 Task: Find connections with filter location Azimpur with filter topic #Projectmanagementwith filter profile language English with filter current company Whizz HR with filter school HITAM (Hyderabad Institute of Technology and Management) with filter industry Retail Art Supplies with filter service category Packaging Design with filter keywords title Events Manager
Action: Mouse moved to (546, 107)
Screenshot: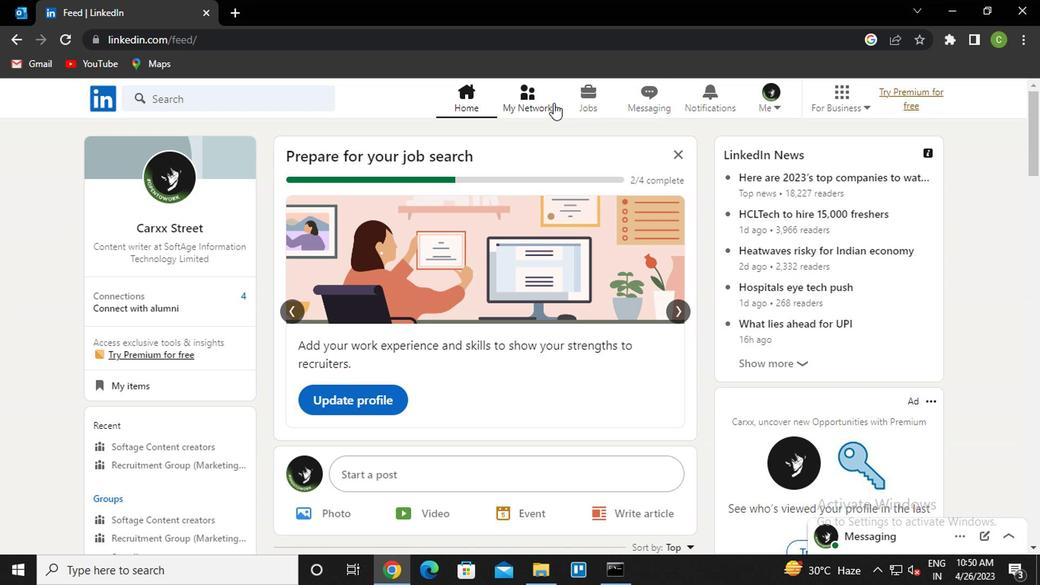 
Action: Mouse pressed left at (546, 107)
Screenshot: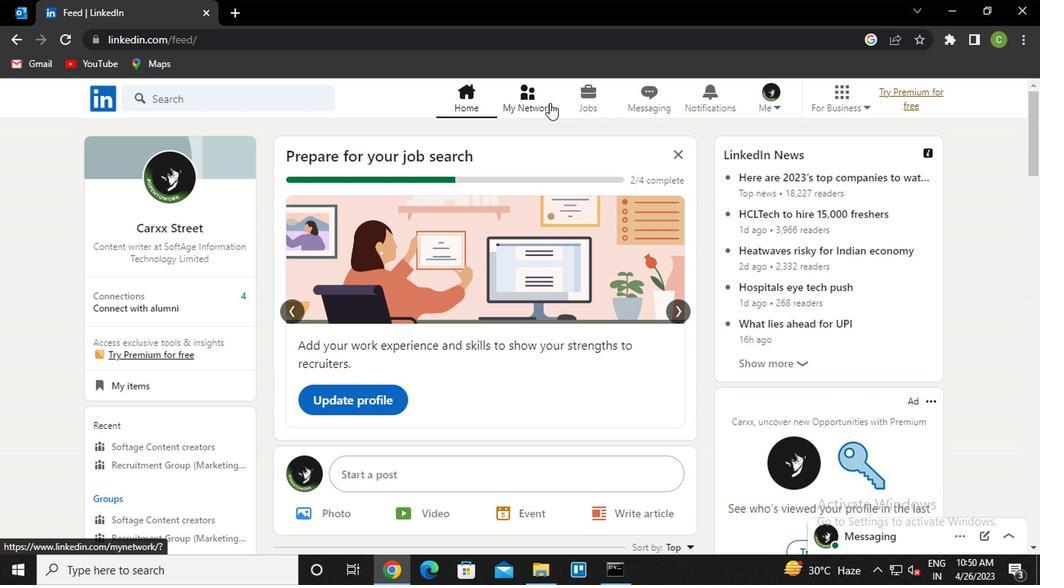 
Action: Mouse moved to (209, 191)
Screenshot: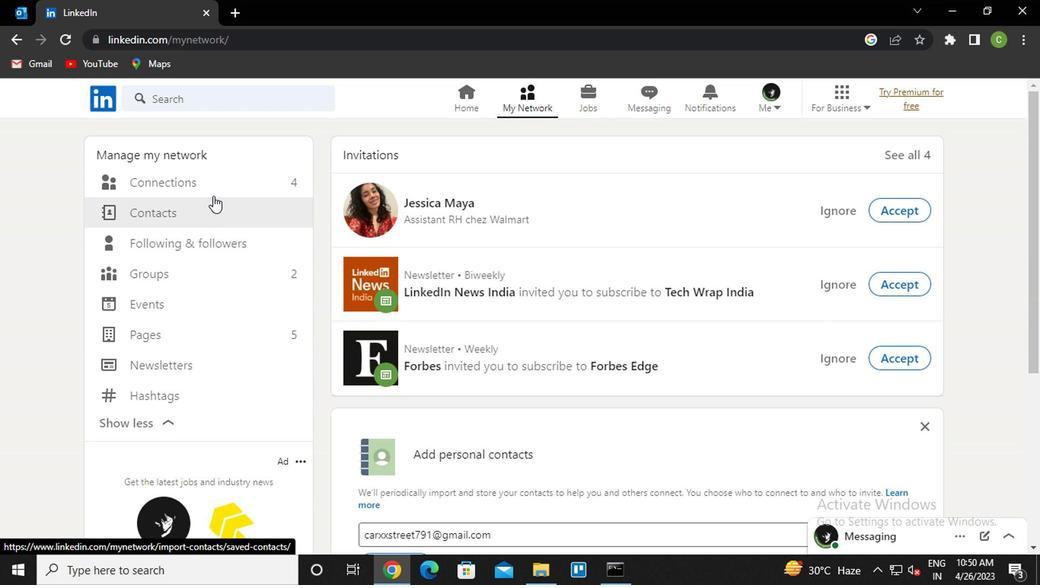 
Action: Mouse pressed left at (209, 191)
Screenshot: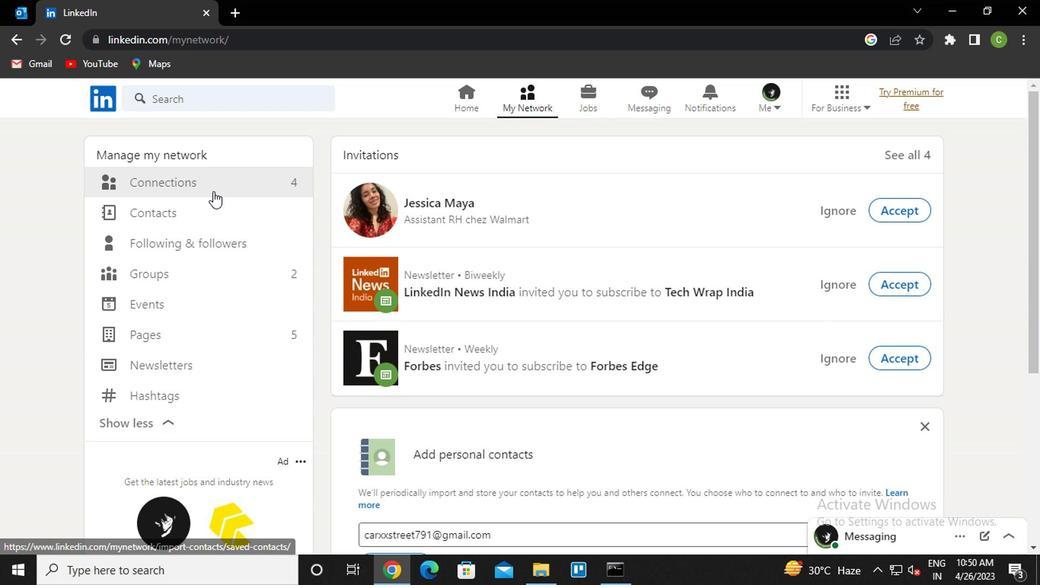 
Action: Mouse moved to (229, 193)
Screenshot: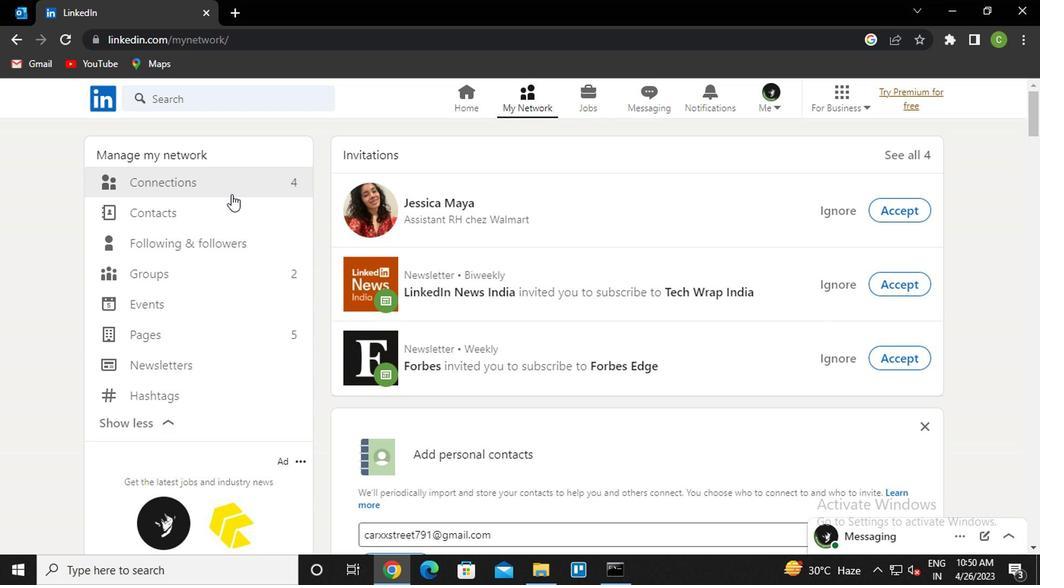 
Action: Mouse pressed left at (229, 193)
Screenshot: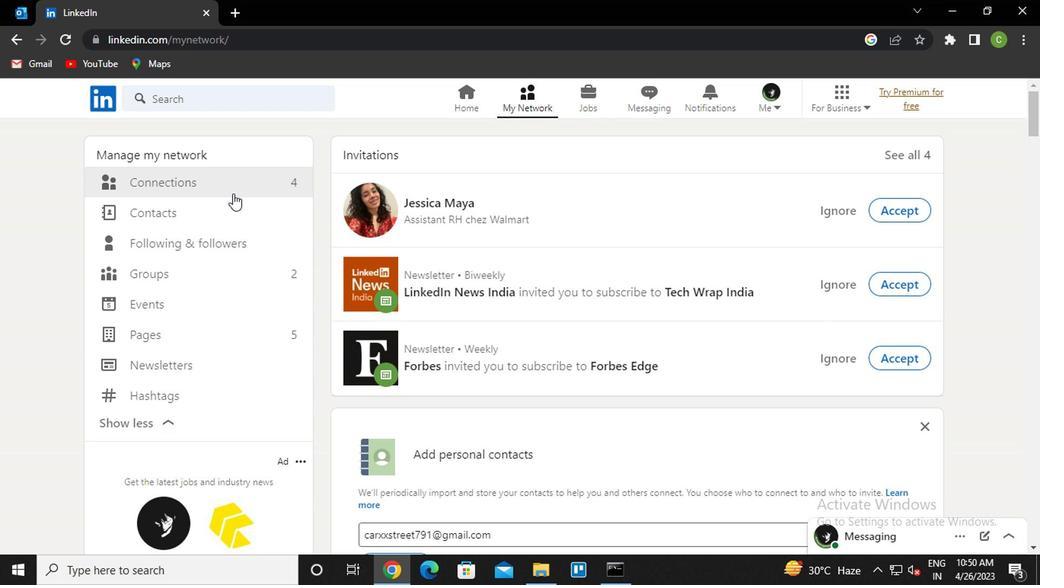 
Action: Mouse pressed left at (229, 193)
Screenshot: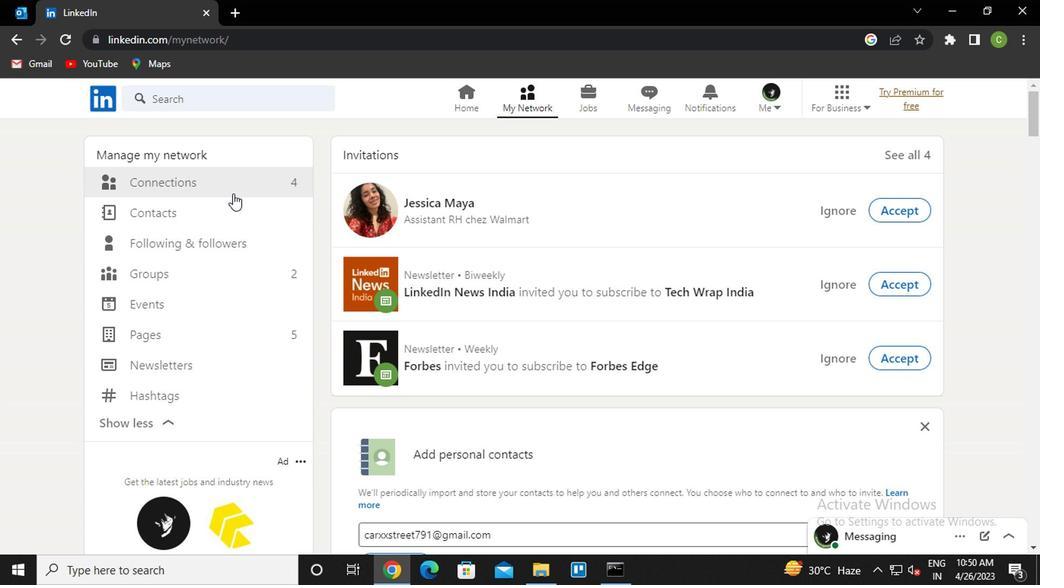 
Action: Mouse moved to (249, 188)
Screenshot: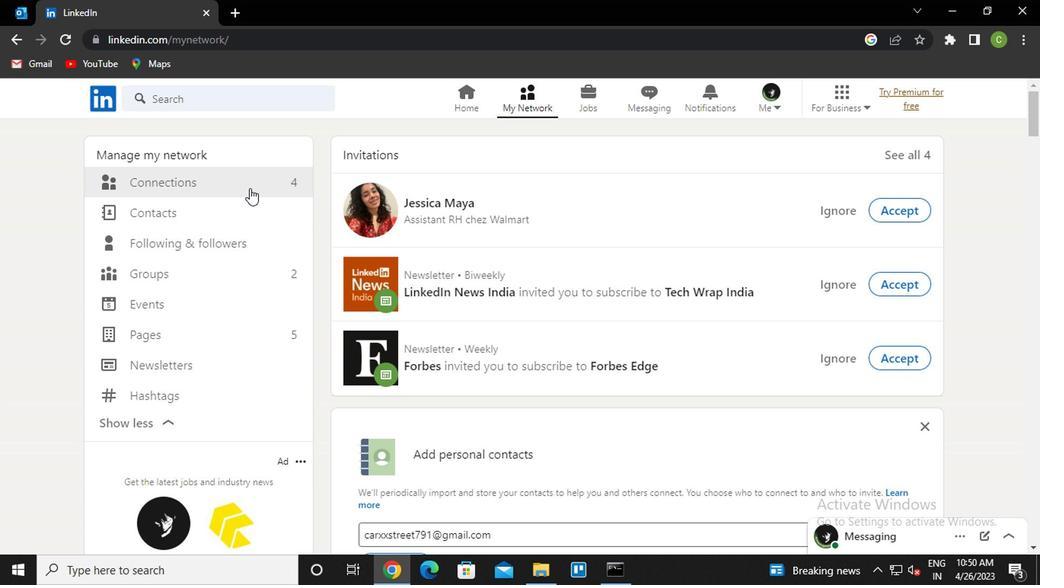 
Action: Mouse pressed left at (249, 188)
Screenshot: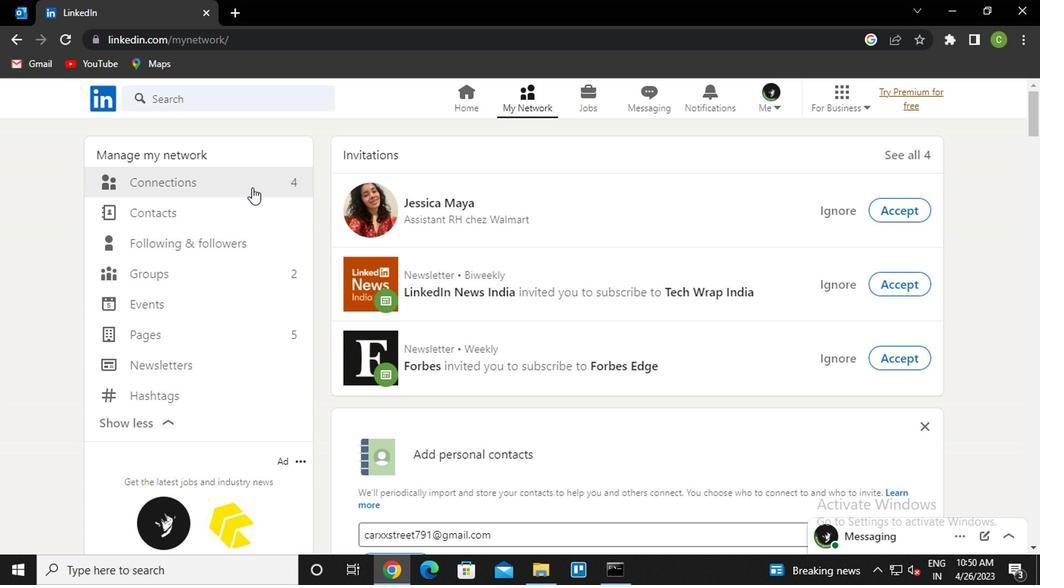 
Action: Mouse moved to (663, 181)
Screenshot: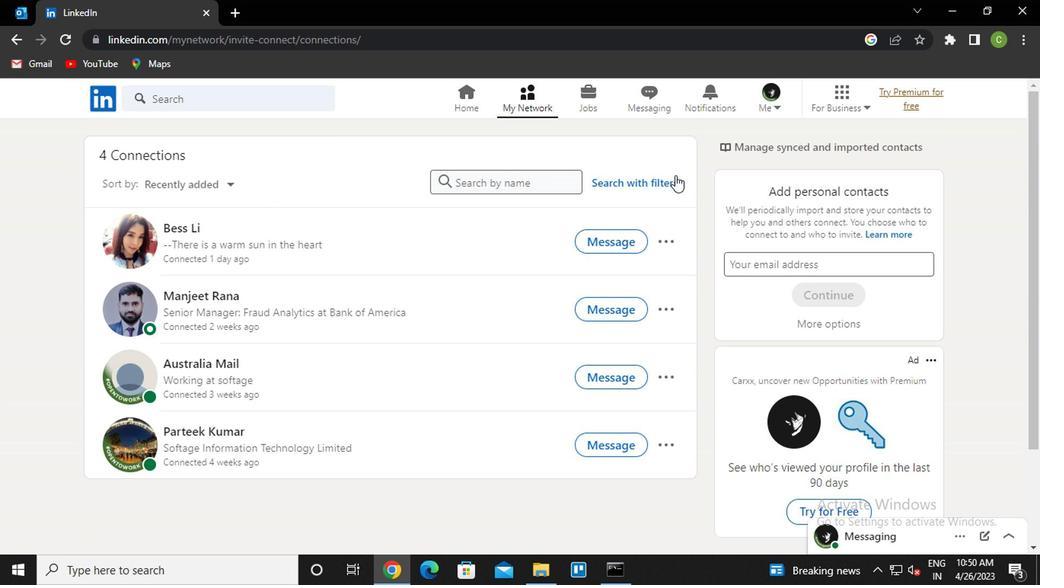 
Action: Mouse pressed left at (663, 181)
Screenshot: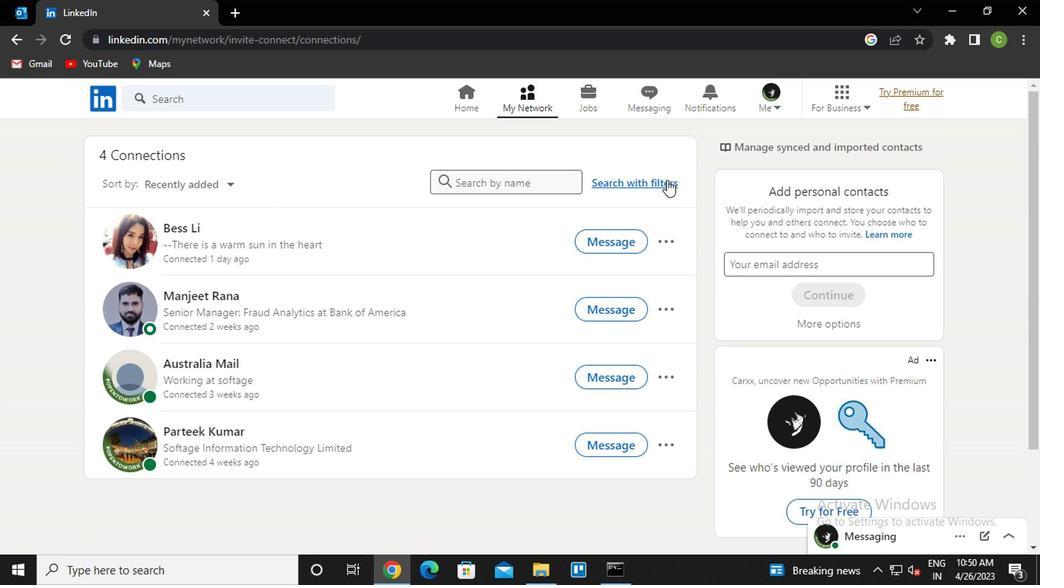 
Action: Mouse moved to (518, 144)
Screenshot: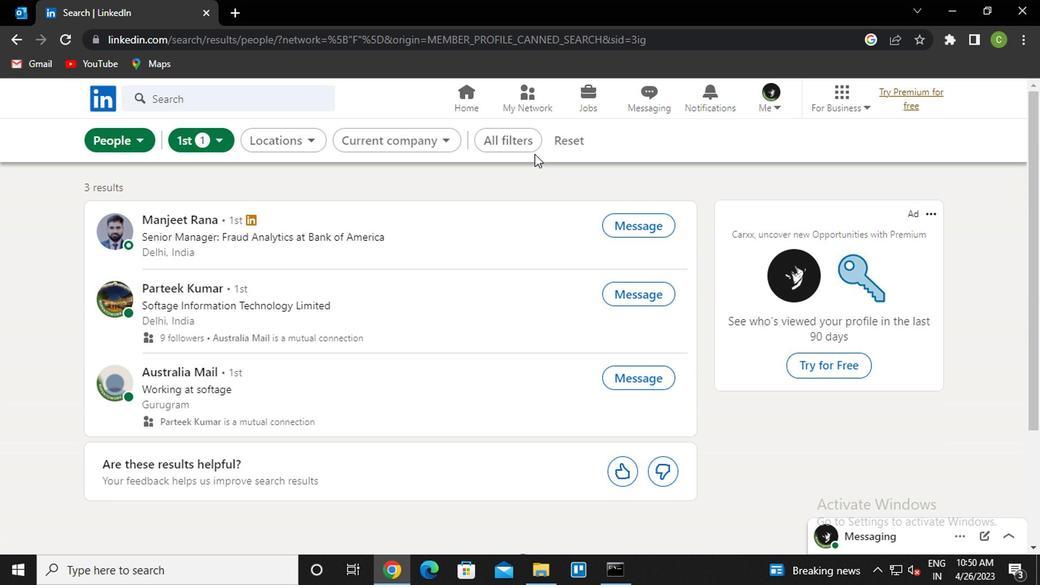 
Action: Mouse pressed left at (518, 144)
Screenshot: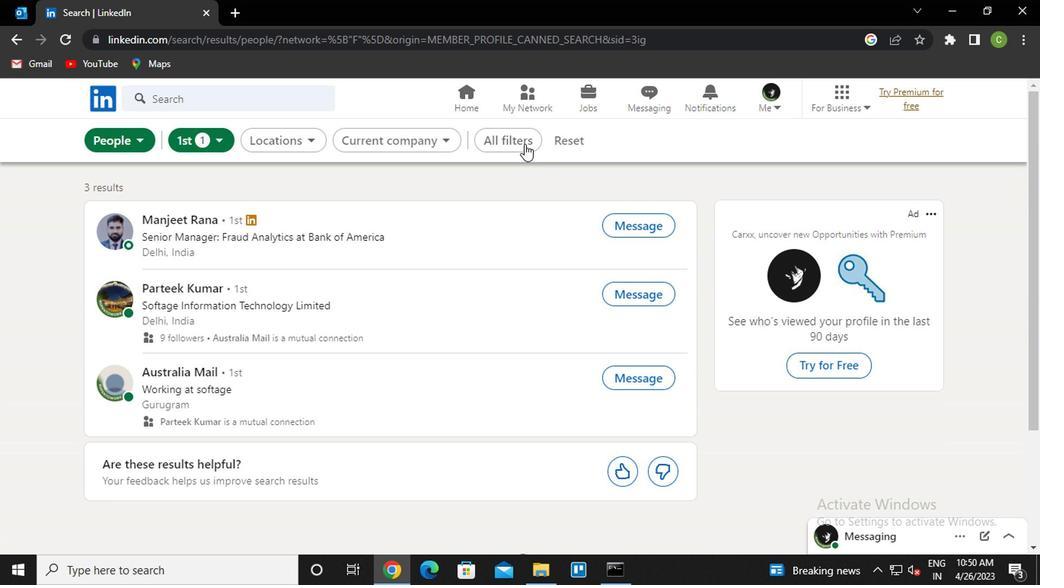 
Action: Mouse moved to (746, 269)
Screenshot: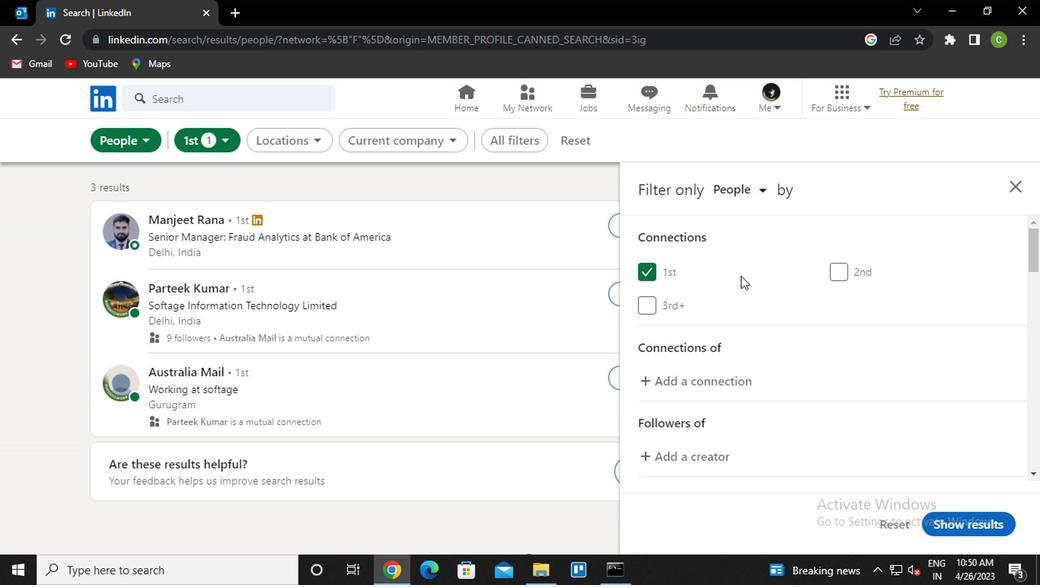 
Action: Mouse scrolled (746, 268) with delta (0, -1)
Screenshot: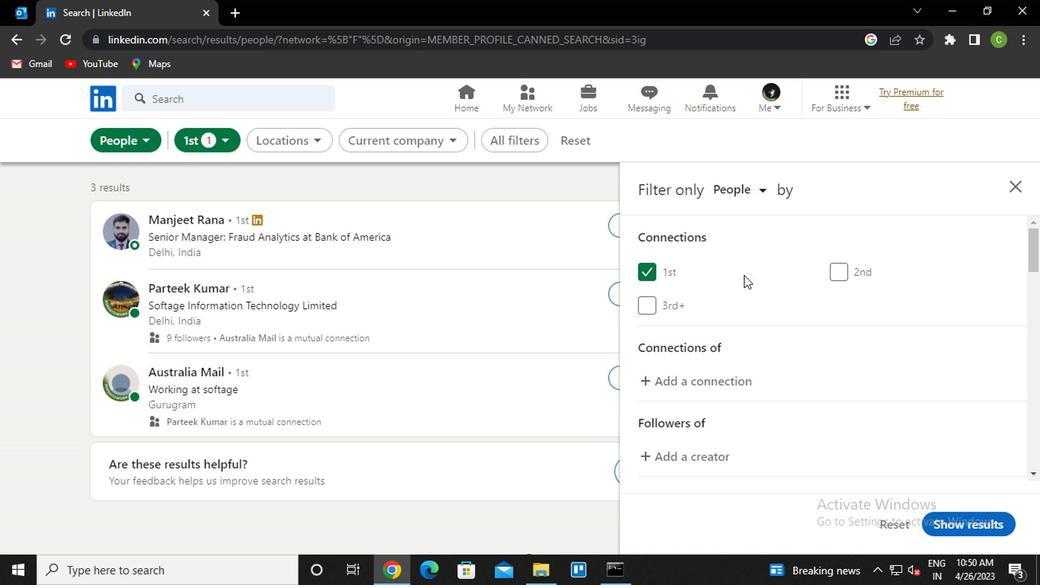 
Action: Mouse scrolled (746, 268) with delta (0, -1)
Screenshot: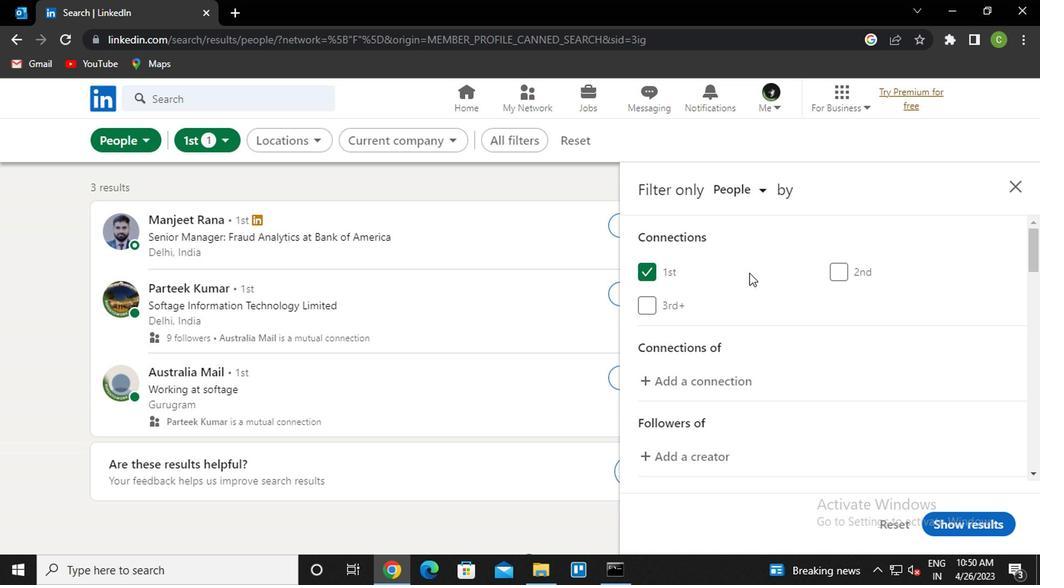 
Action: Mouse scrolled (746, 268) with delta (0, -1)
Screenshot: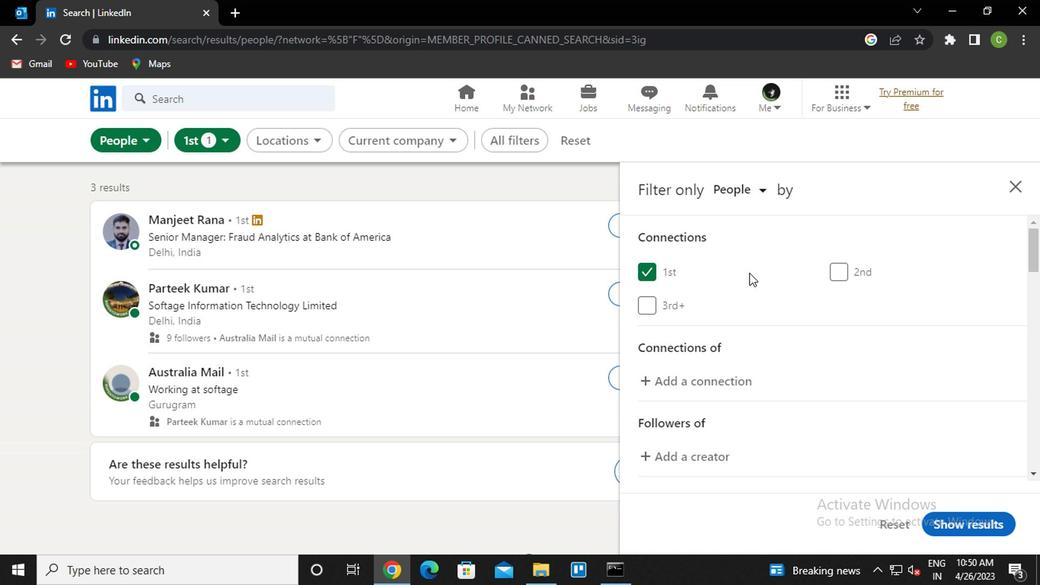 
Action: Mouse moved to (871, 365)
Screenshot: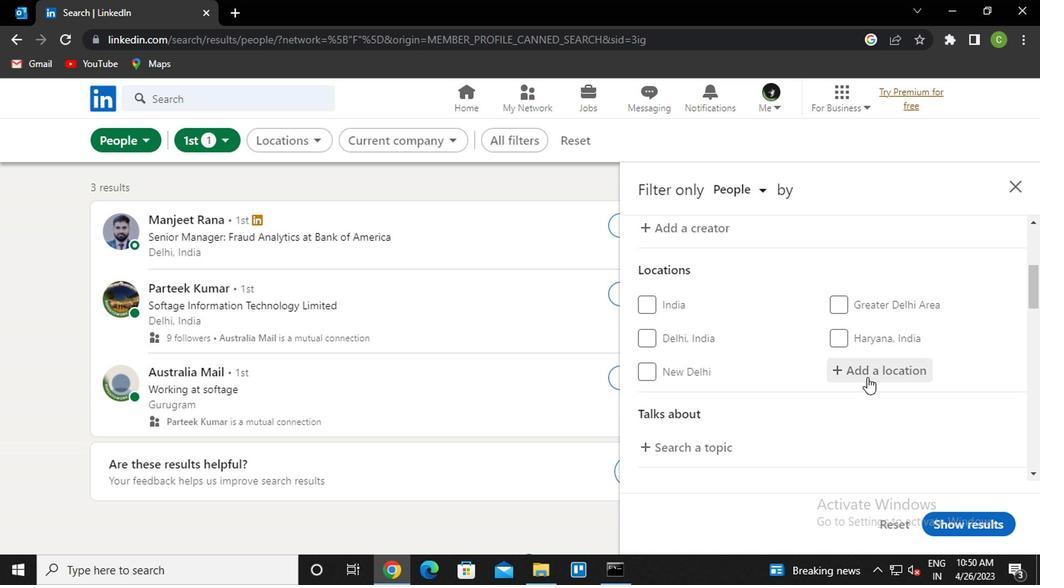 
Action: Mouse pressed left at (871, 365)
Screenshot: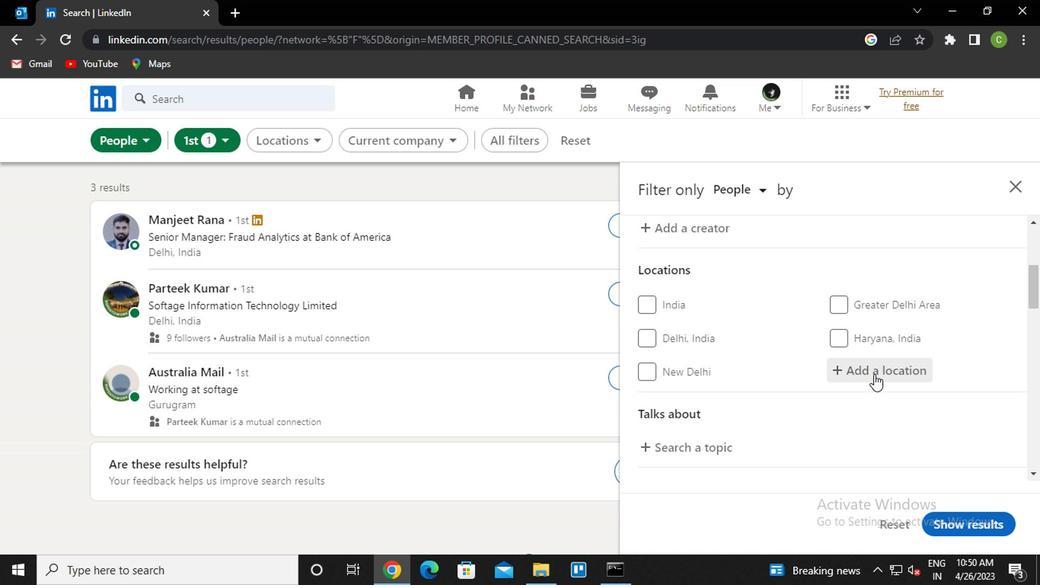 
Action: Key pressed <Key.caps_lock>a<Key.caps_lock>zimpur
Screenshot: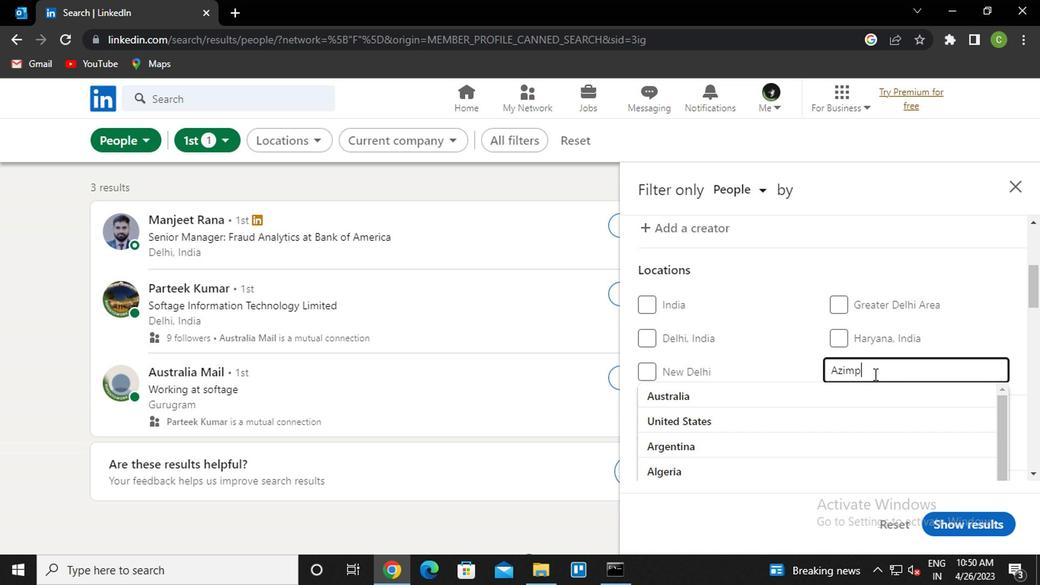 
Action: Mouse scrolled (871, 364) with delta (0, 0)
Screenshot: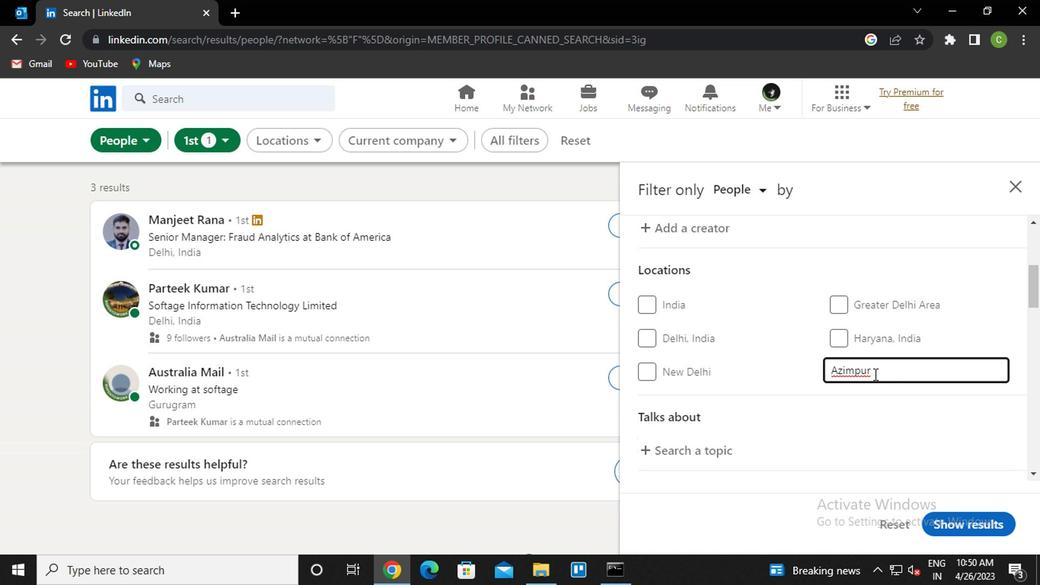
Action: Mouse moved to (871, 366)
Screenshot: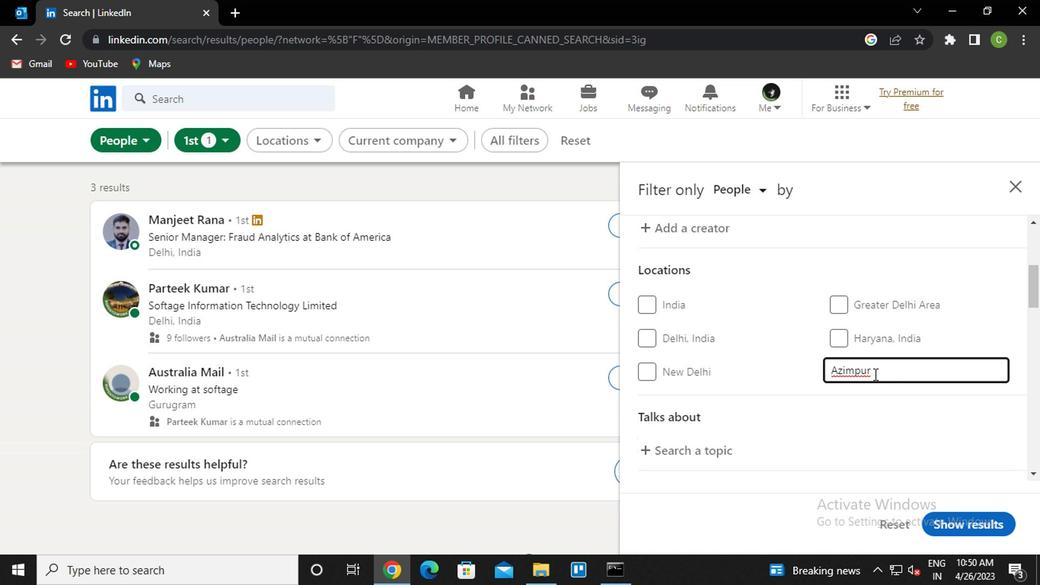 
Action: Mouse scrolled (871, 365) with delta (0, -1)
Screenshot: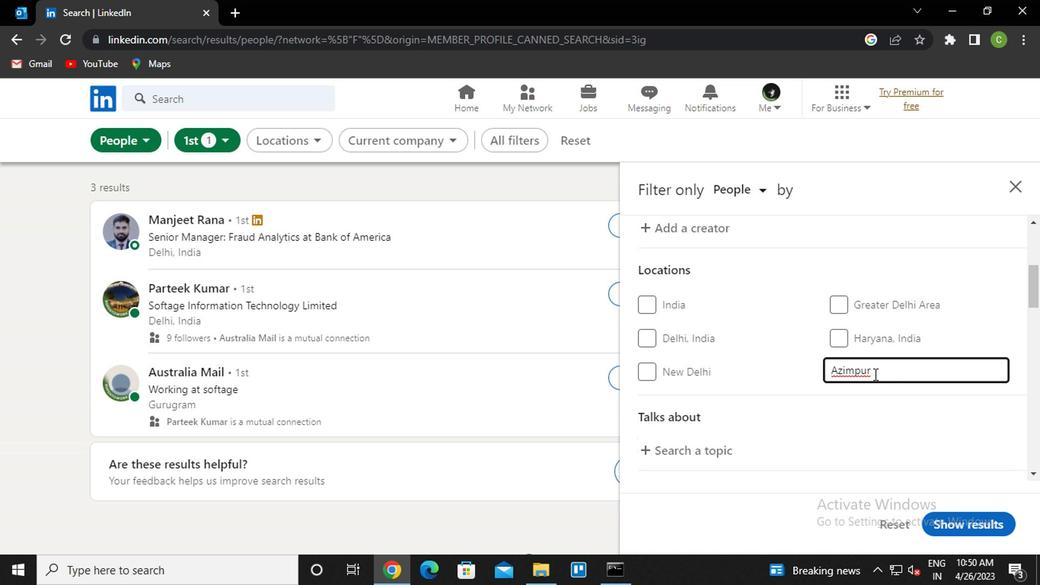 
Action: Mouse moved to (700, 292)
Screenshot: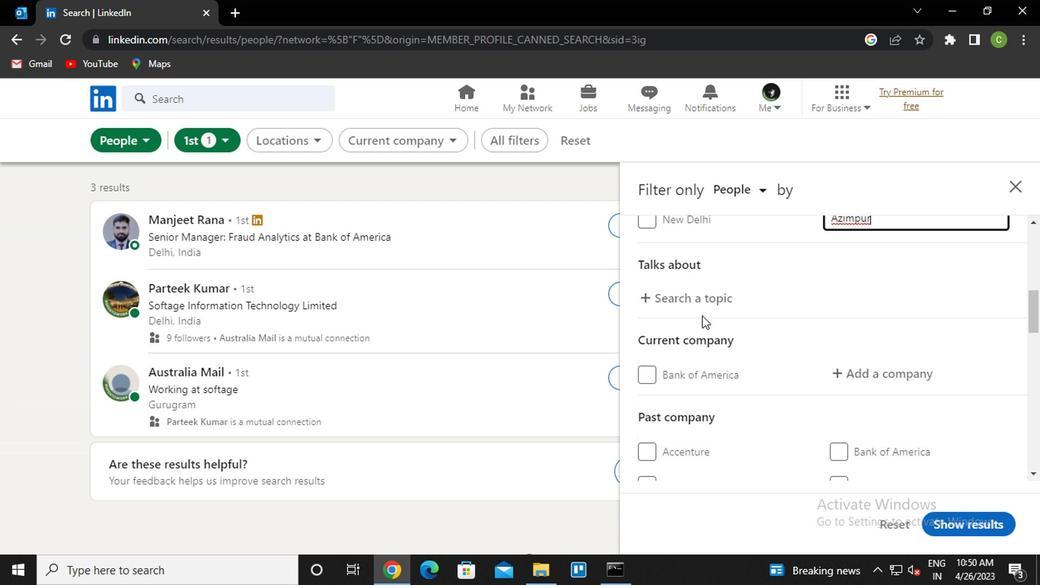 
Action: Mouse pressed left at (700, 292)
Screenshot: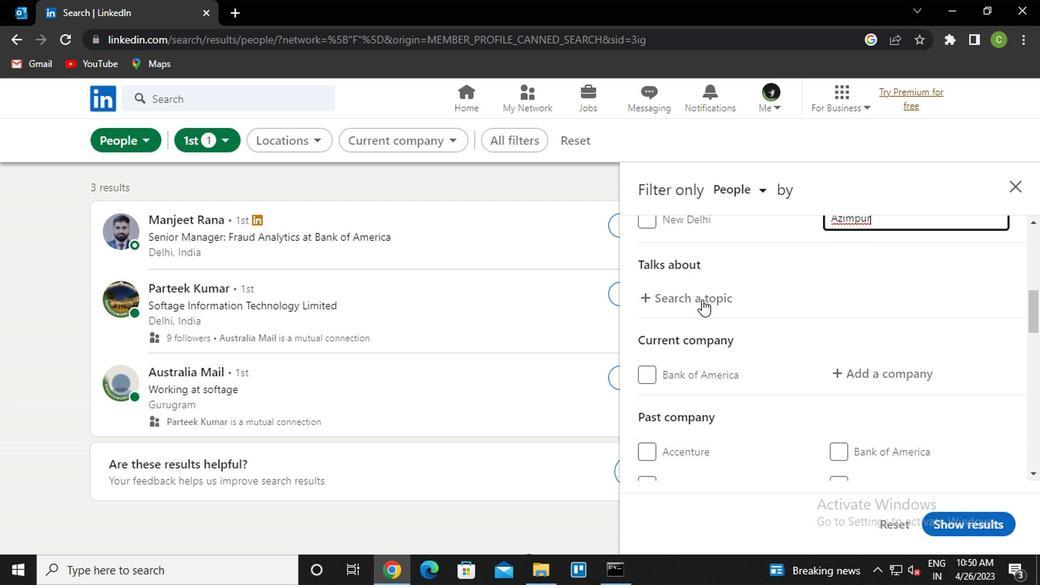 
Action: Mouse moved to (729, 310)
Screenshot: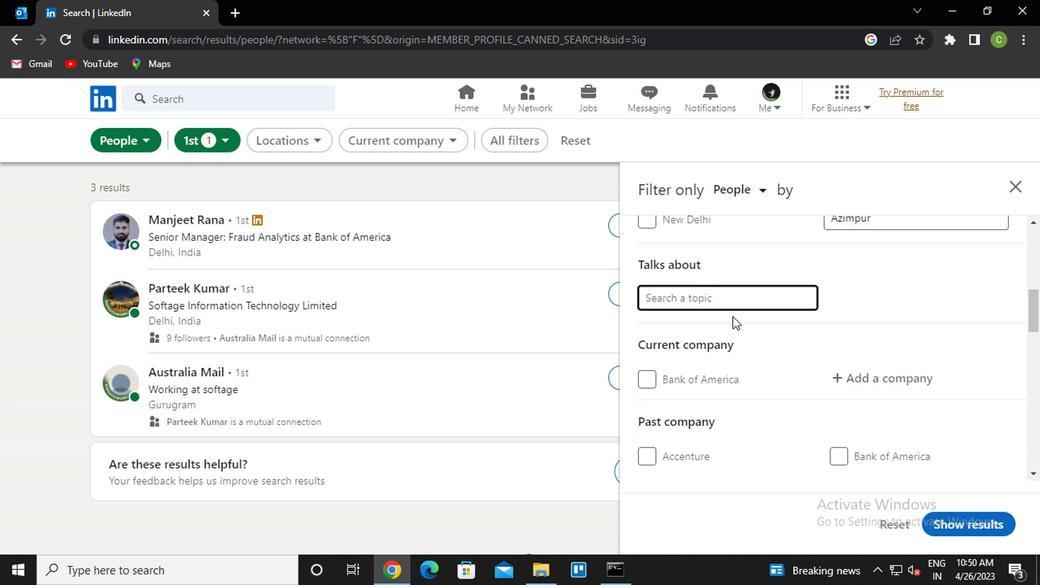 
Action: Key pressed <Key.caps_lock>p<Key.caps_lock>rojectmanagement<Key.down><Key.enter>
Screenshot: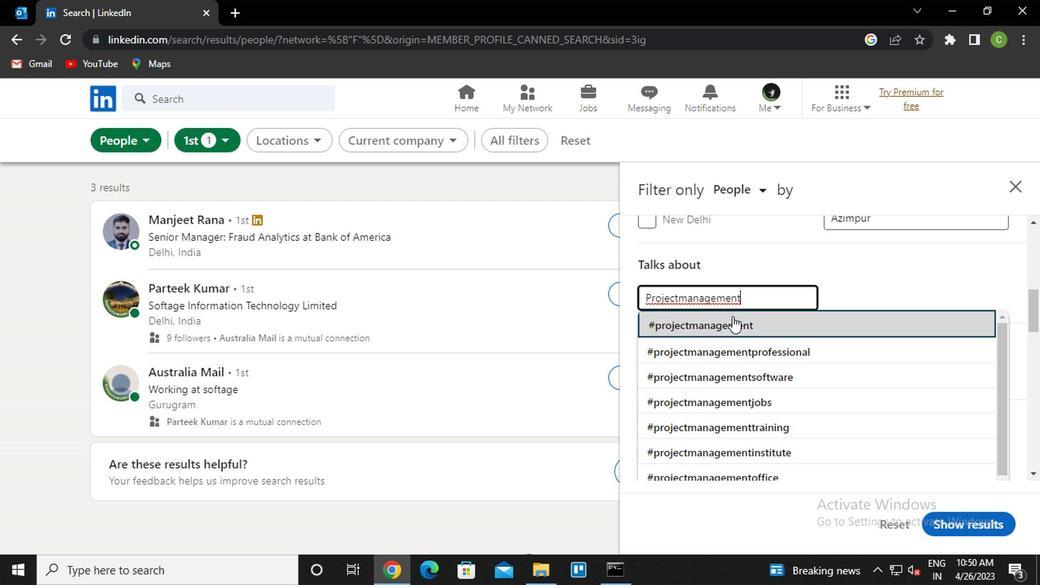 
Action: Mouse moved to (752, 336)
Screenshot: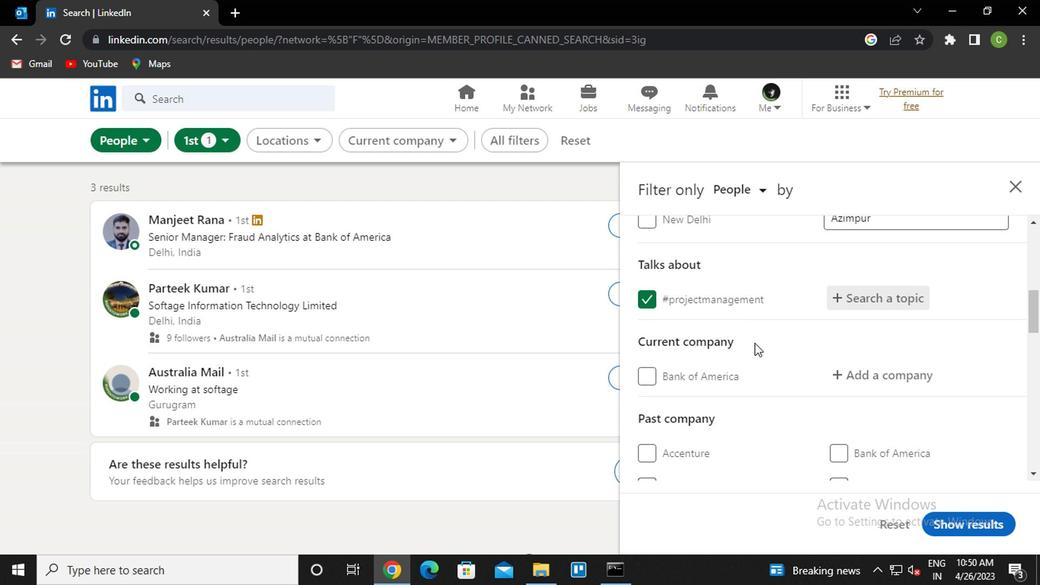 
Action: Mouse scrolled (752, 335) with delta (0, -1)
Screenshot: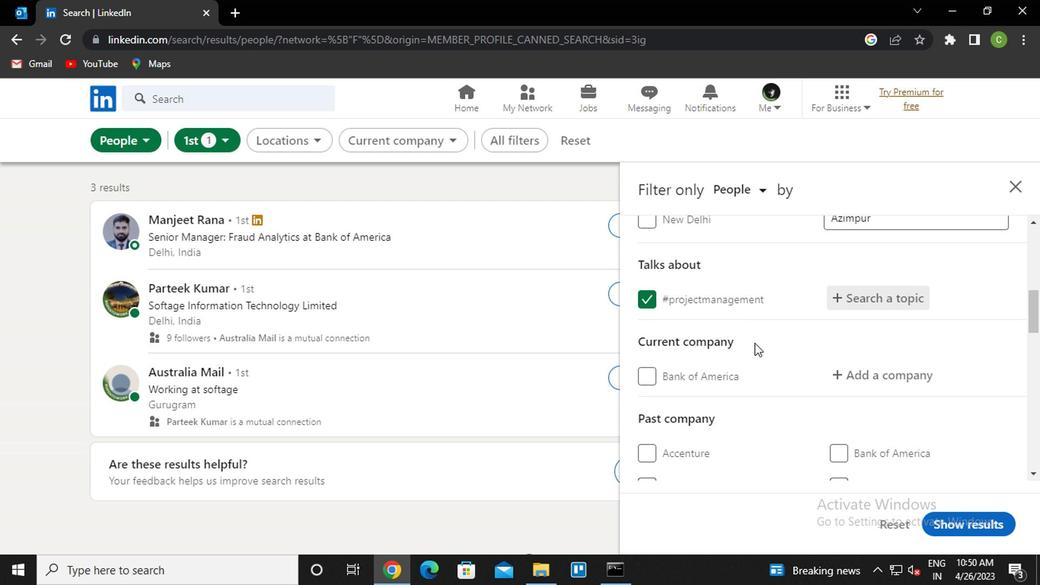 
Action: Mouse moved to (752, 337)
Screenshot: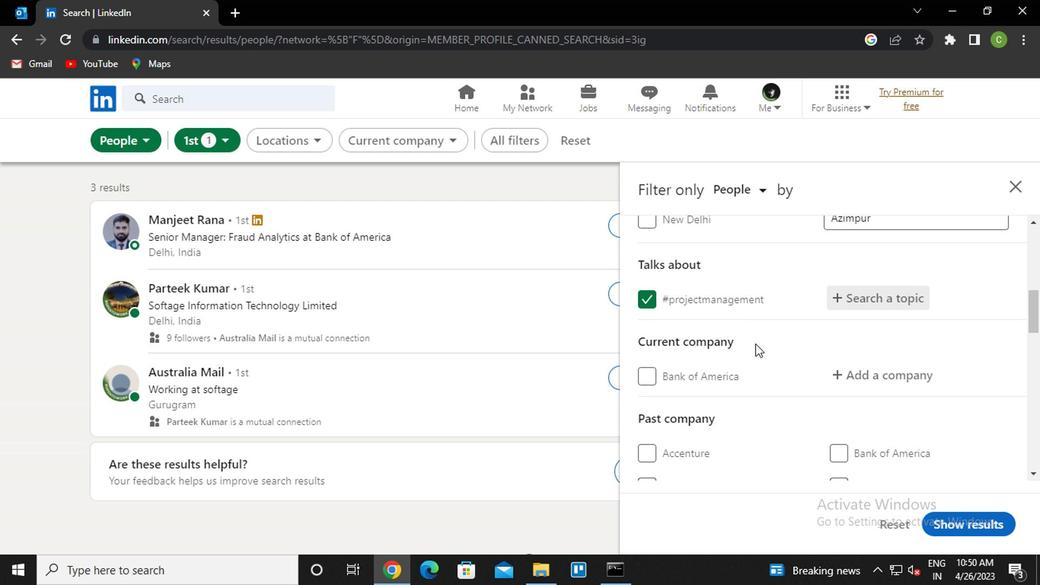 
Action: Mouse scrolled (752, 336) with delta (0, 0)
Screenshot: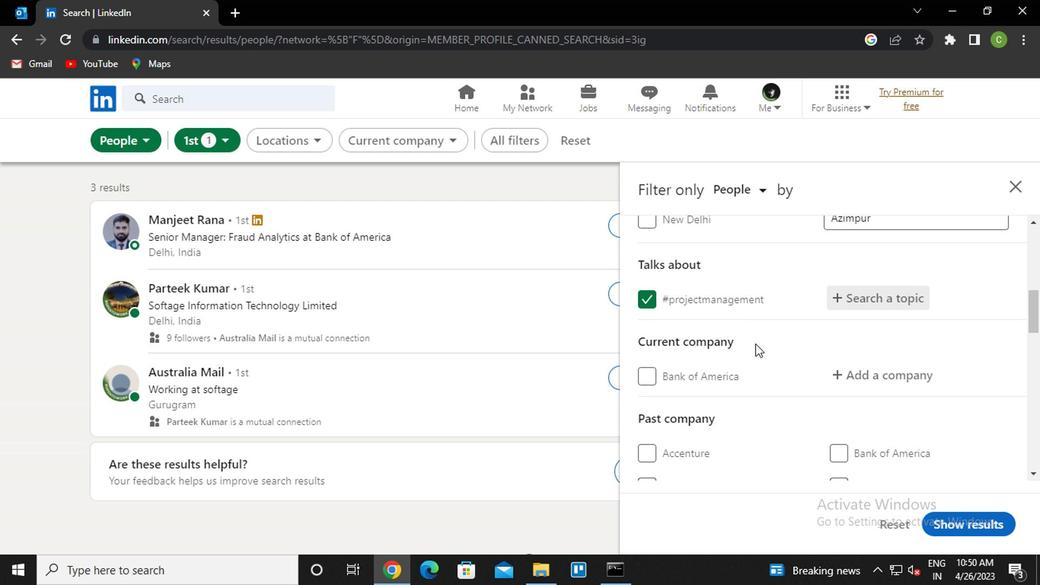 
Action: Mouse scrolled (752, 336) with delta (0, 0)
Screenshot: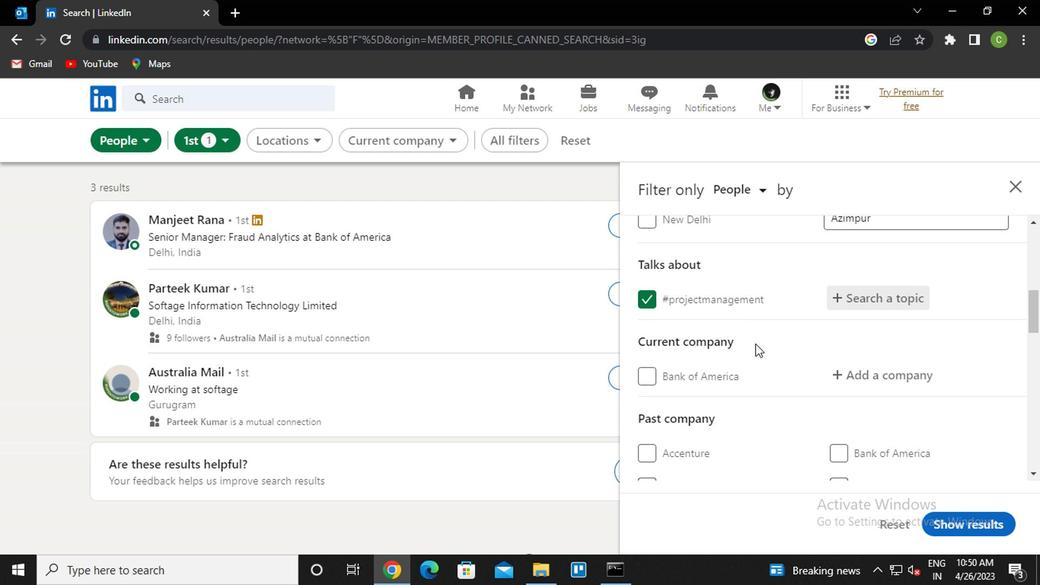 
Action: Mouse scrolled (752, 336) with delta (0, 0)
Screenshot: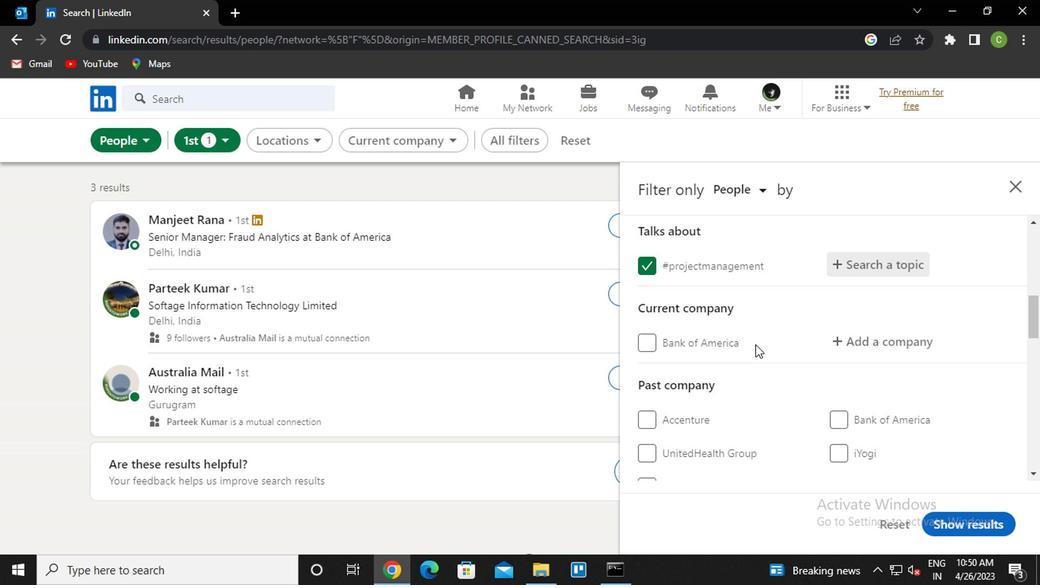 
Action: Mouse scrolled (752, 336) with delta (0, 0)
Screenshot: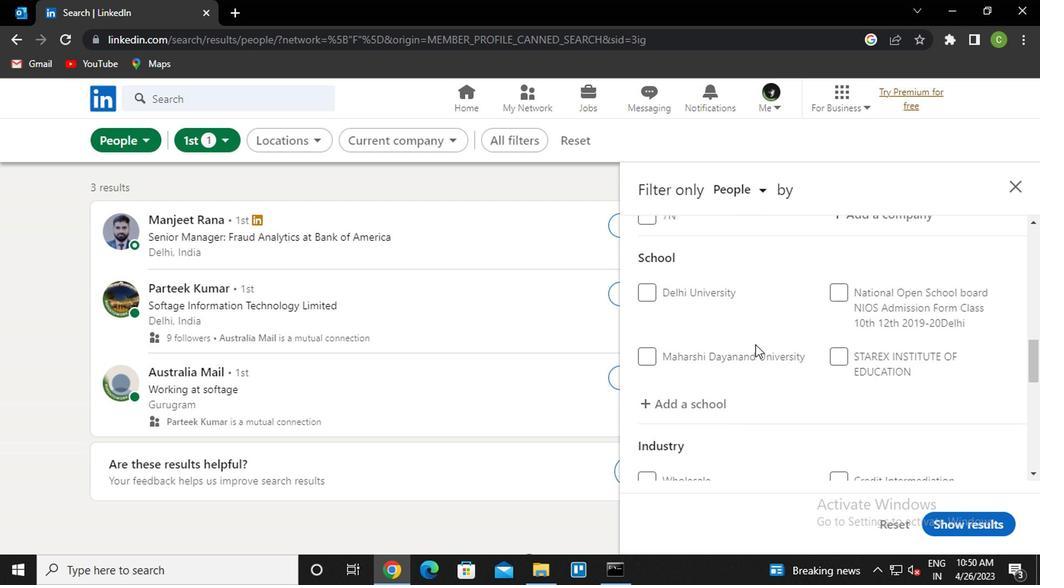 
Action: Mouse moved to (752, 339)
Screenshot: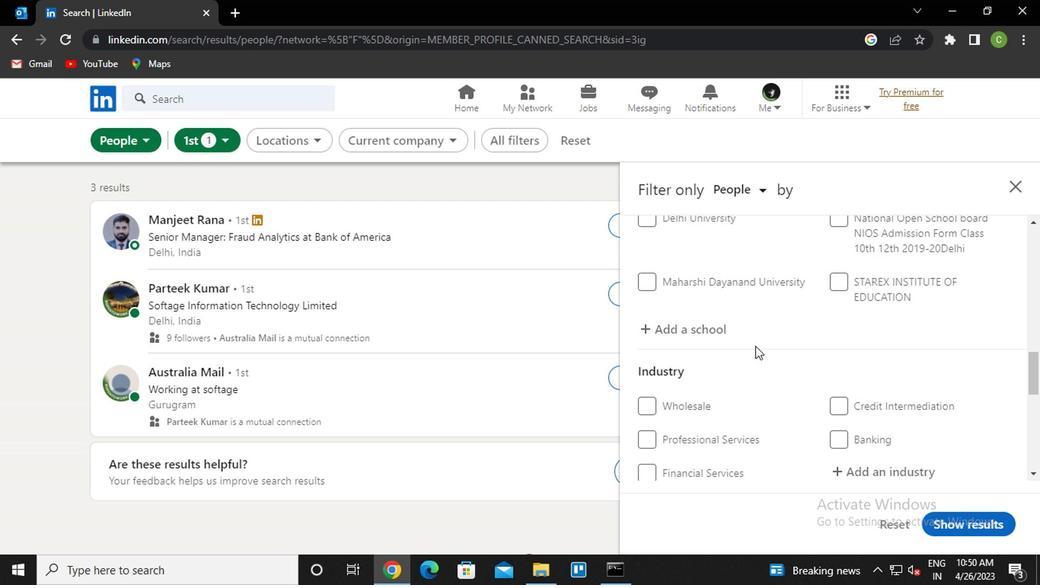 
Action: Mouse scrolled (752, 338) with delta (0, 0)
Screenshot: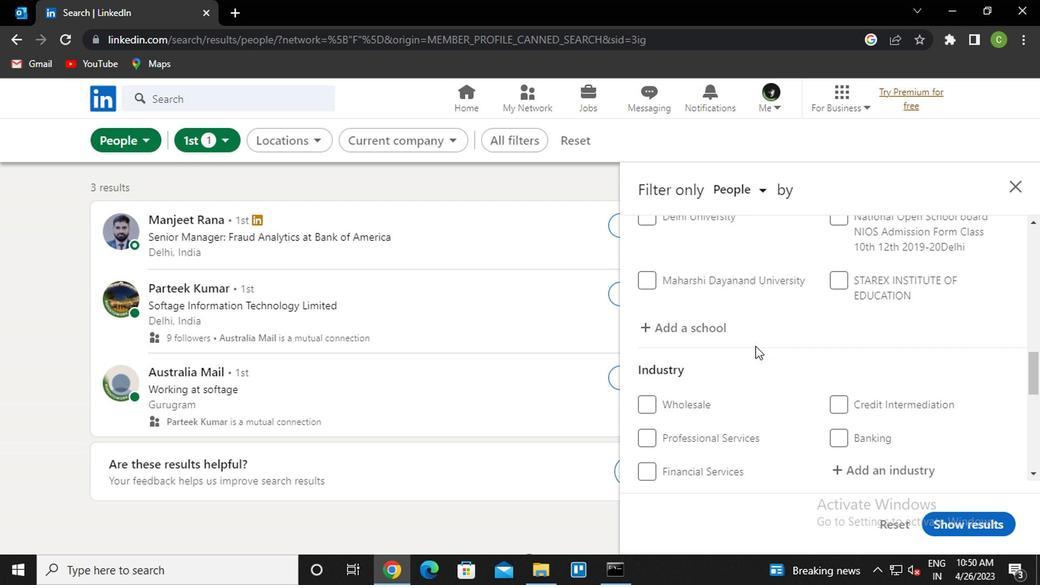 
Action: Mouse moved to (748, 345)
Screenshot: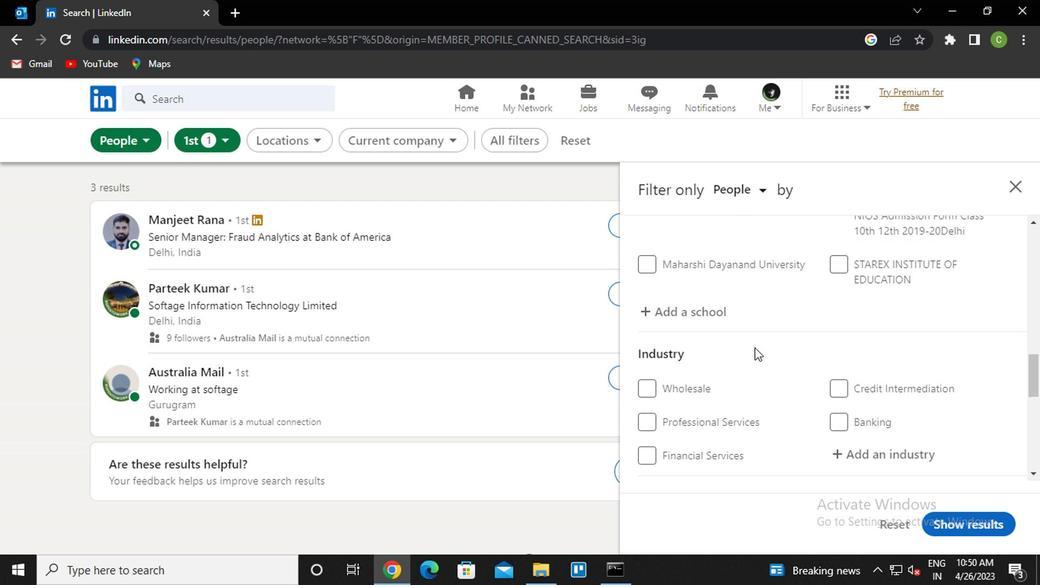 
Action: Mouse scrolled (748, 345) with delta (0, 0)
Screenshot: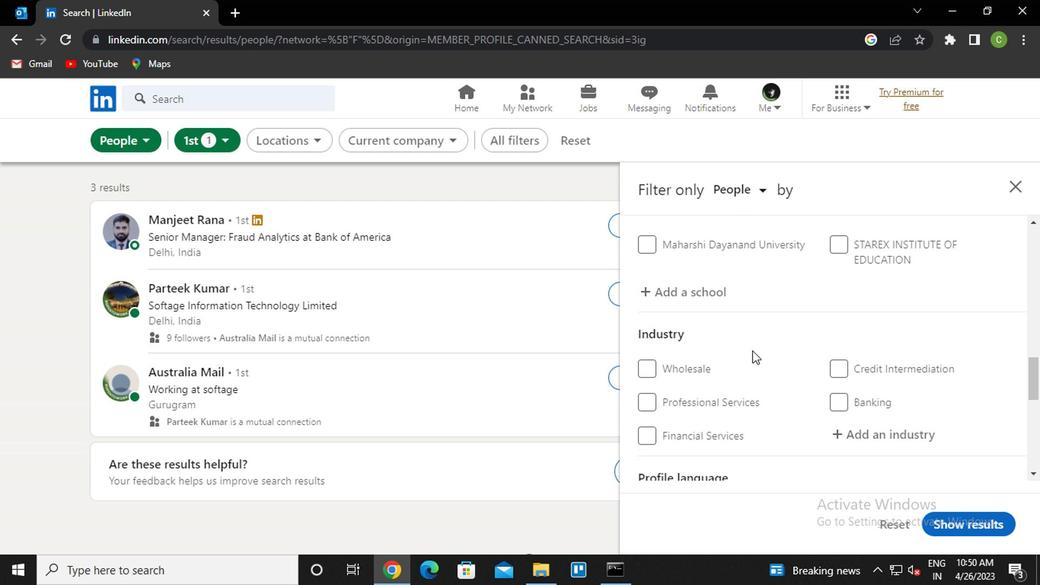 
Action: Mouse moved to (746, 347)
Screenshot: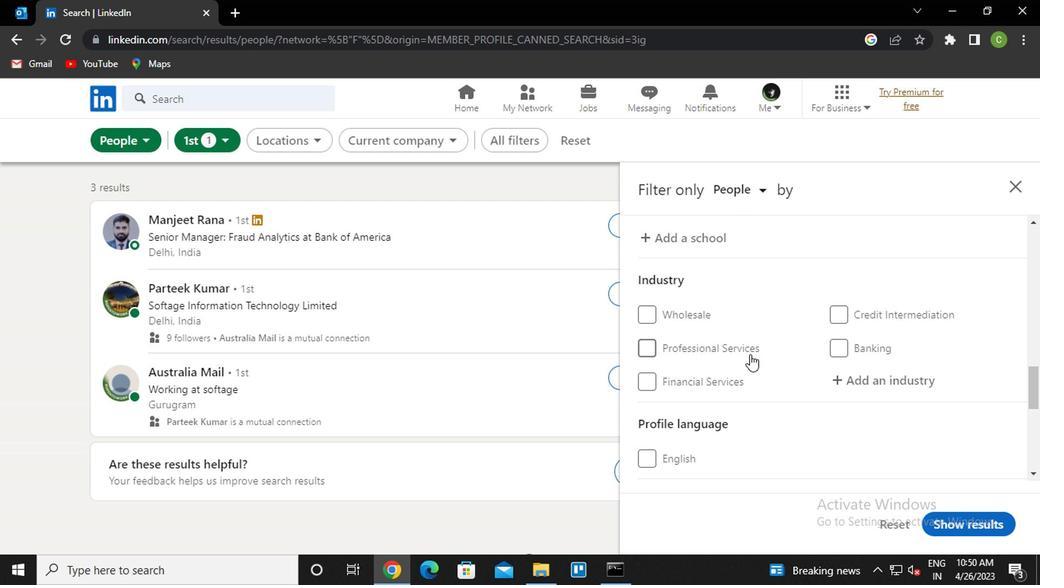 
Action: Mouse scrolled (746, 347) with delta (0, 0)
Screenshot: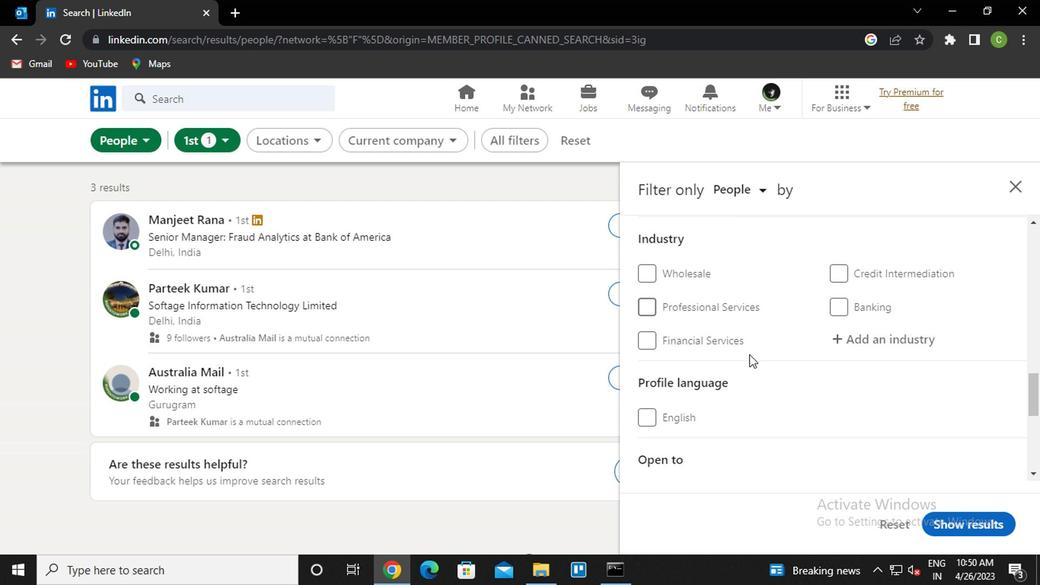 
Action: Mouse moved to (630, 306)
Screenshot: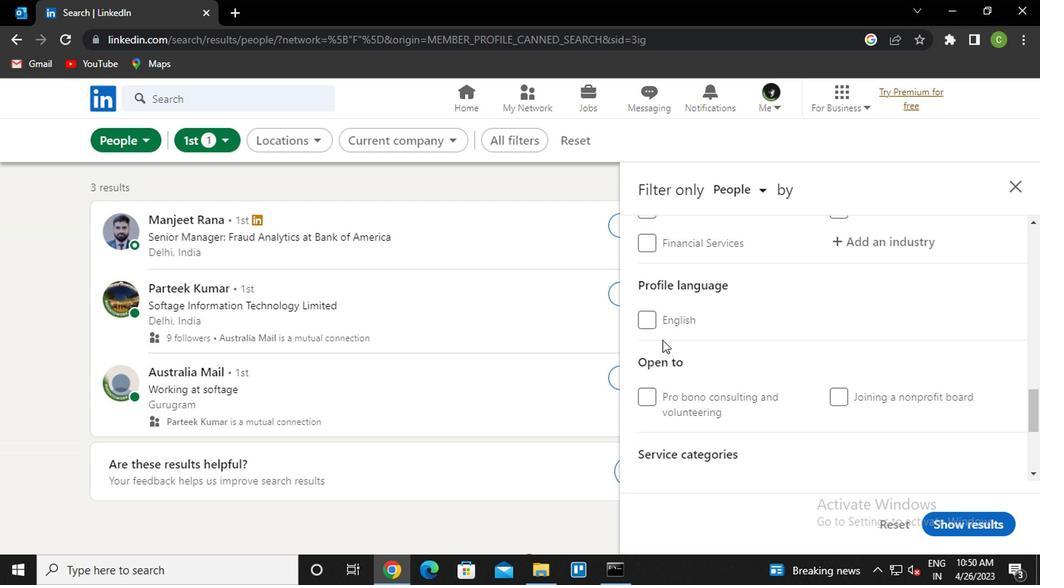 
Action: Mouse pressed left at (630, 306)
Screenshot: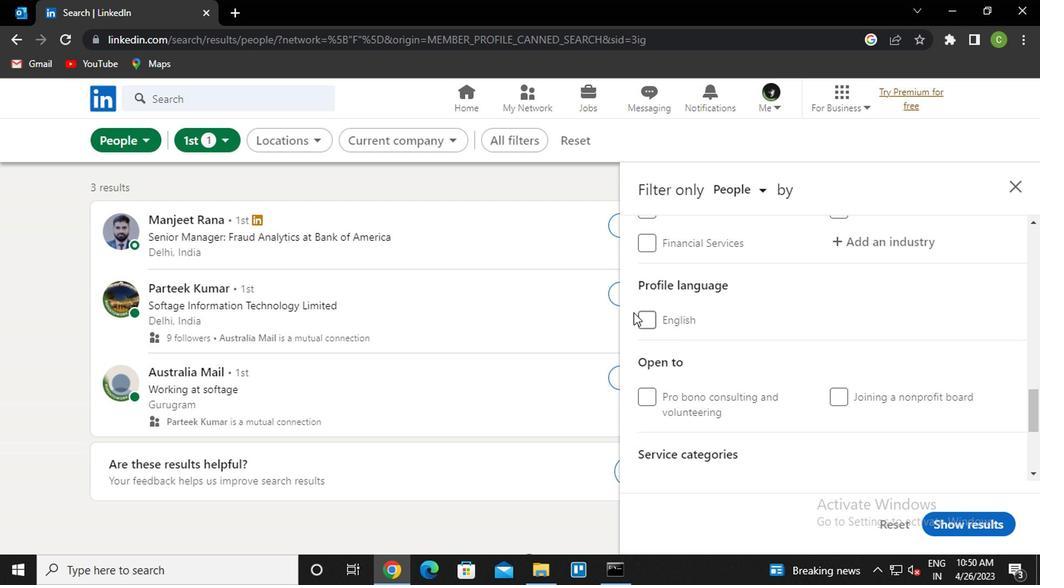 
Action: Mouse moved to (638, 312)
Screenshot: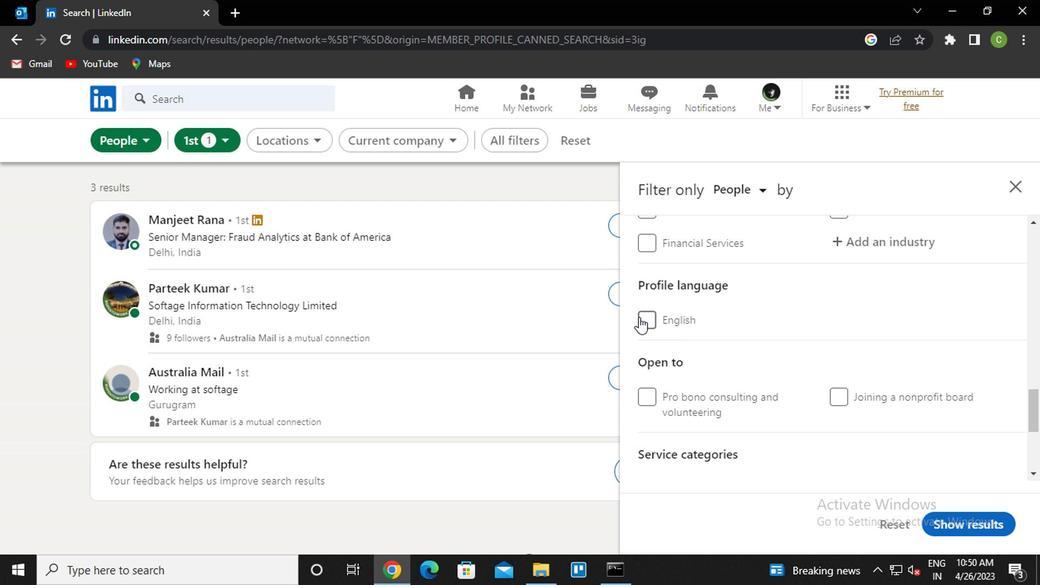 
Action: Mouse pressed left at (638, 312)
Screenshot: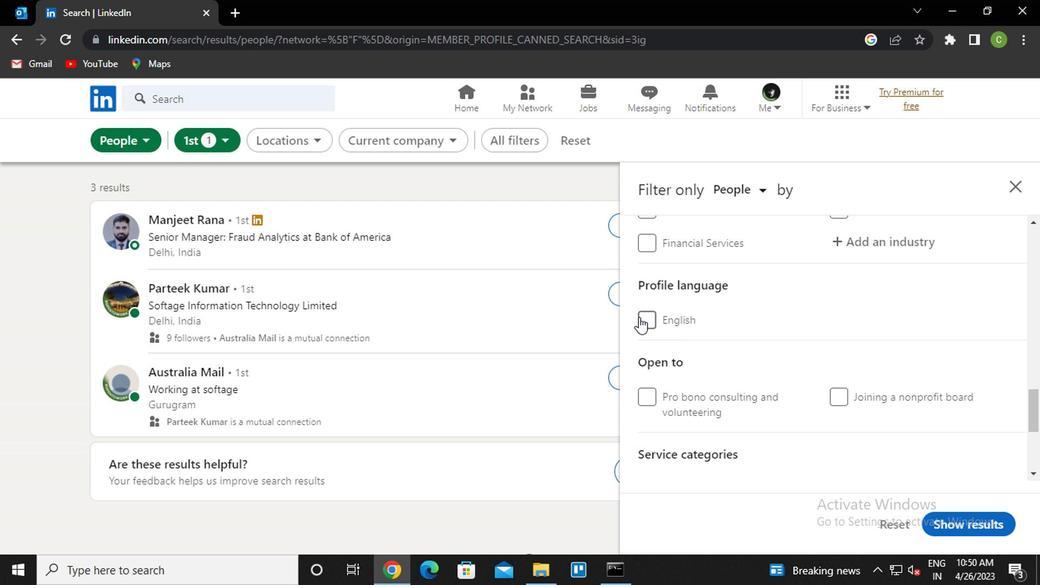 
Action: Mouse moved to (734, 343)
Screenshot: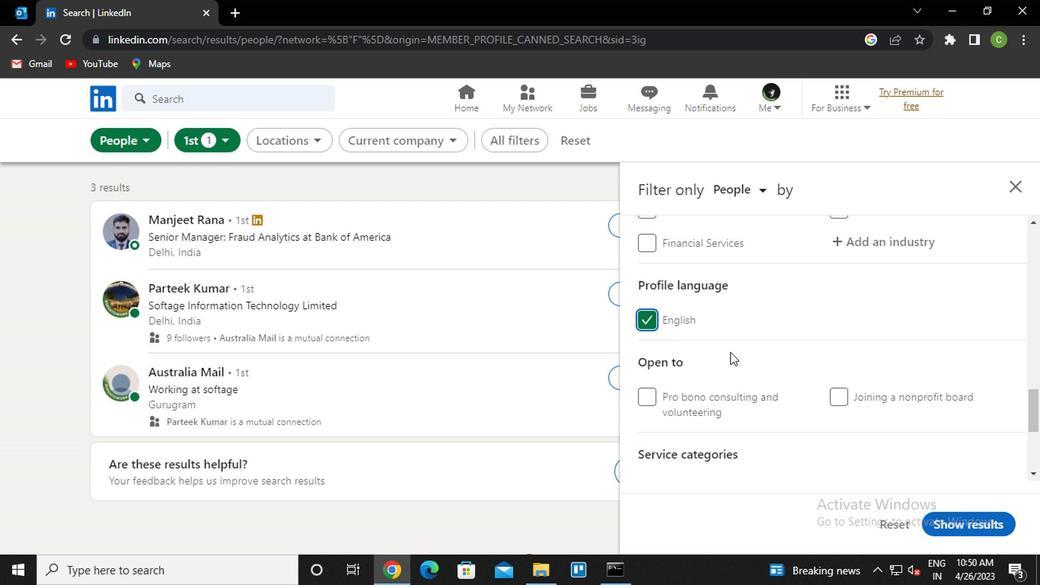 
Action: Mouse scrolled (734, 343) with delta (0, 0)
Screenshot: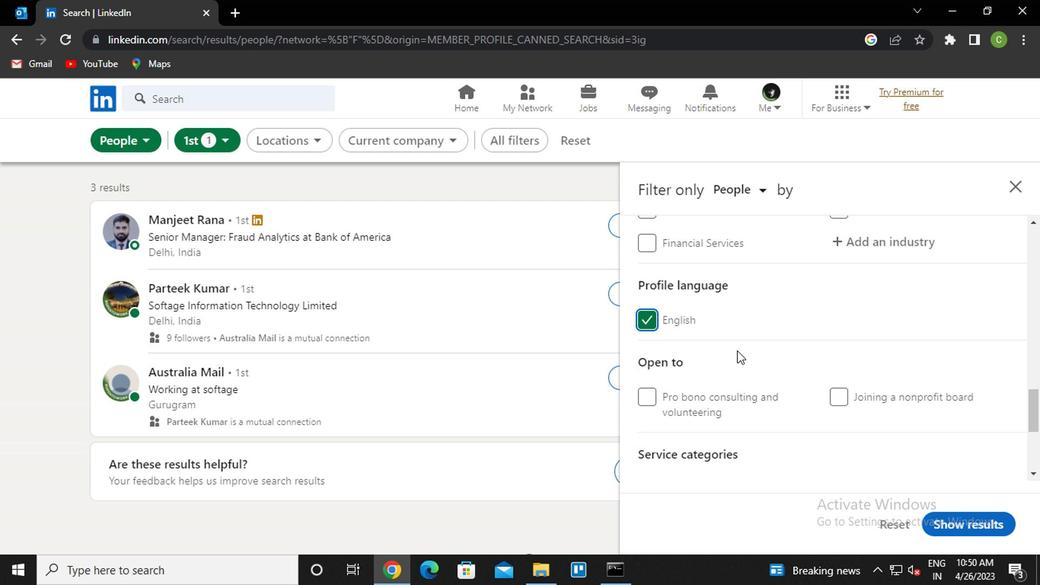 
Action: Mouse scrolled (734, 343) with delta (0, 0)
Screenshot: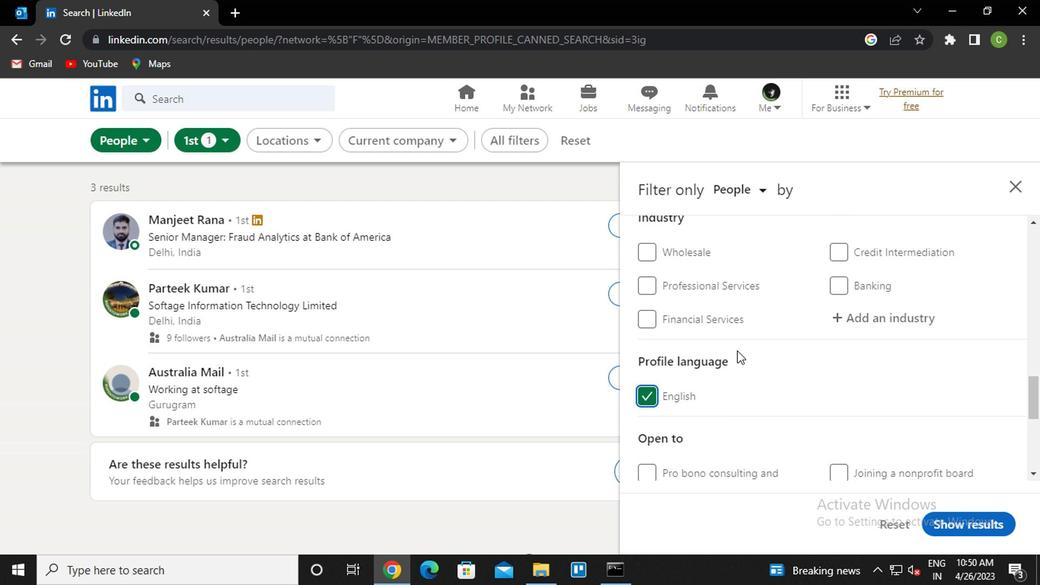 
Action: Mouse scrolled (734, 343) with delta (0, 0)
Screenshot: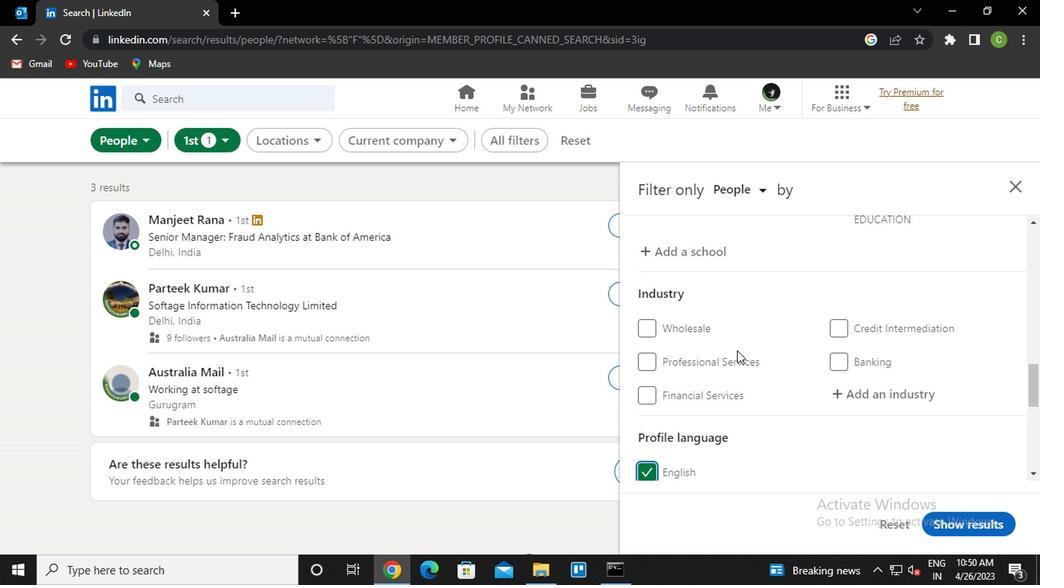 
Action: Mouse scrolled (734, 343) with delta (0, 0)
Screenshot: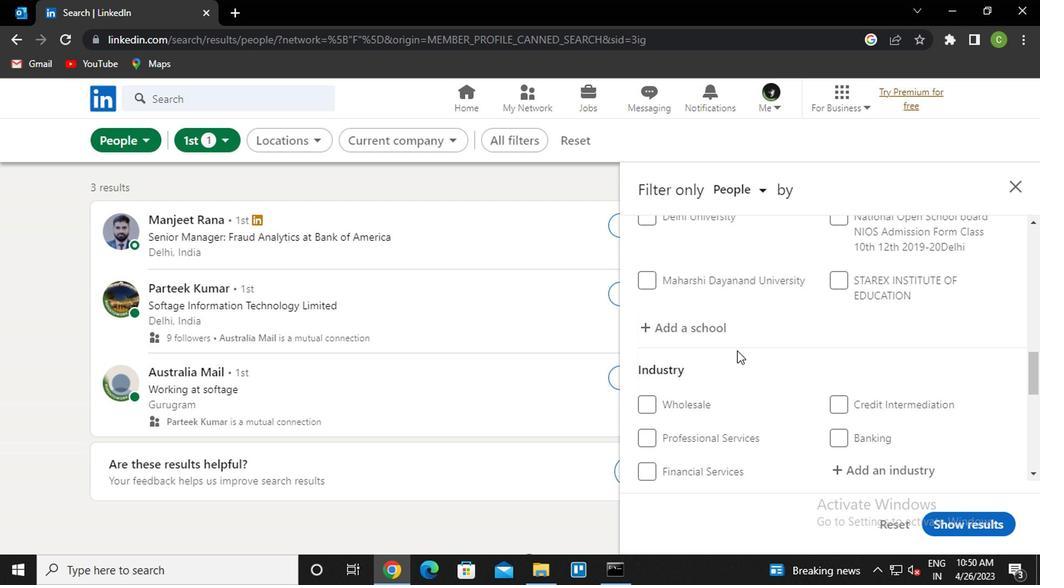 
Action: Mouse scrolled (734, 343) with delta (0, 0)
Screenshot: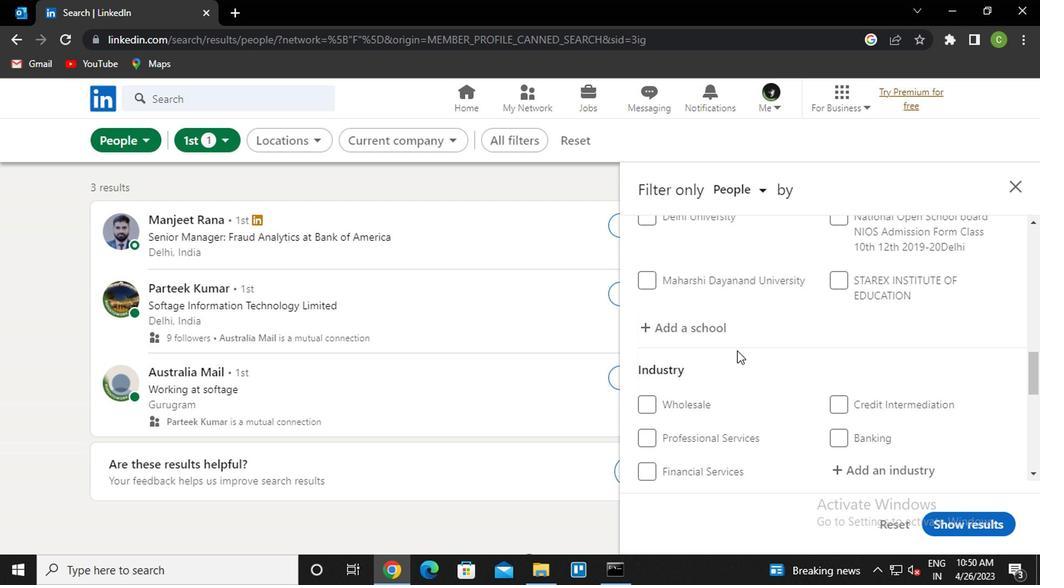 
Action: Mouse moved to (866, 304)
Screenshot: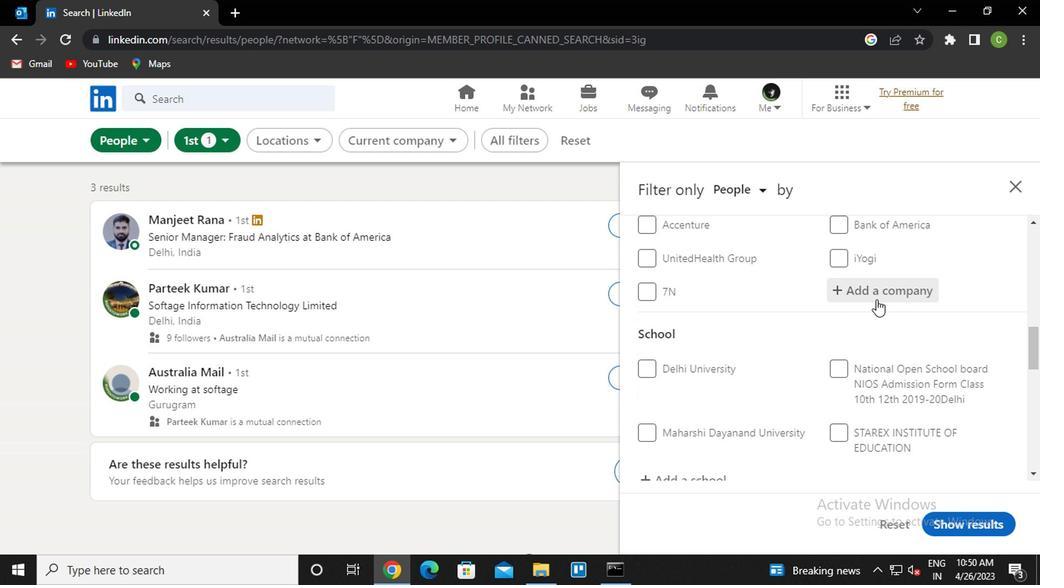 
Action: Mouse scrolled (866, 304) with delta (0, 0)
Screenshot: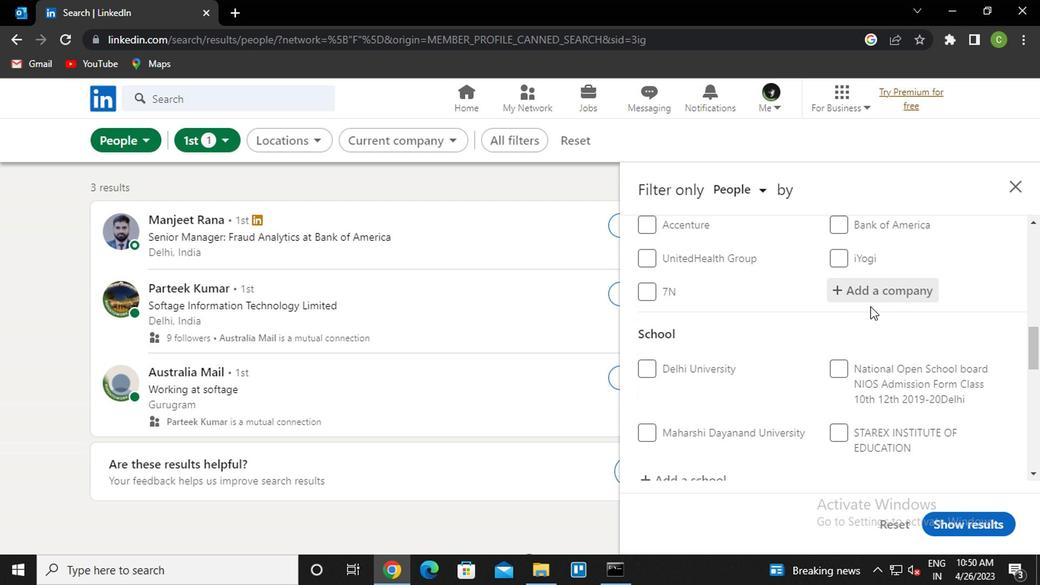
Action: Mouse moved to (894, 259)
Screenshot: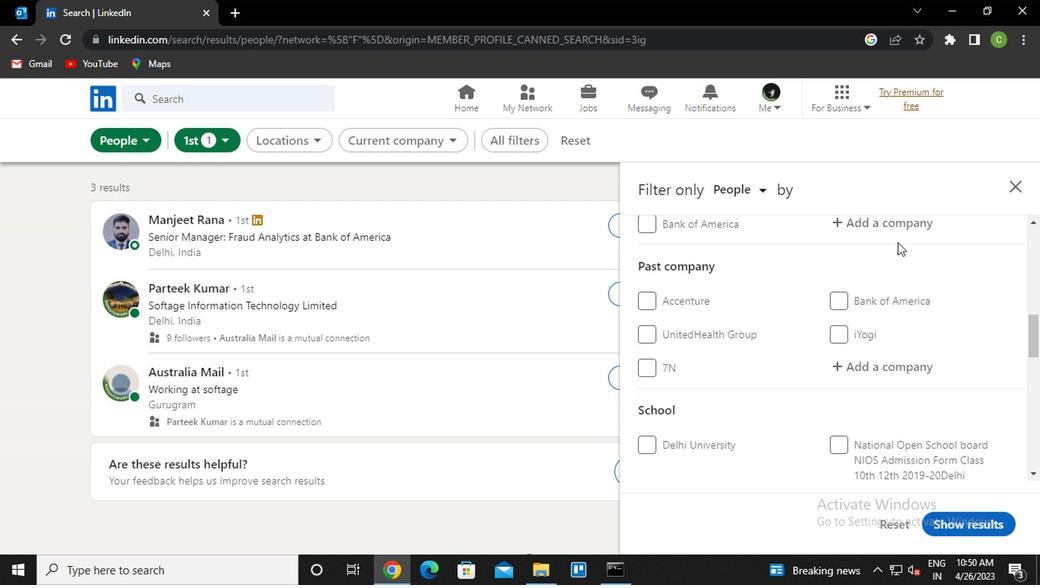 
Action: Mouse scrolled (894, 259) with delta (0, 0)
Screenshot: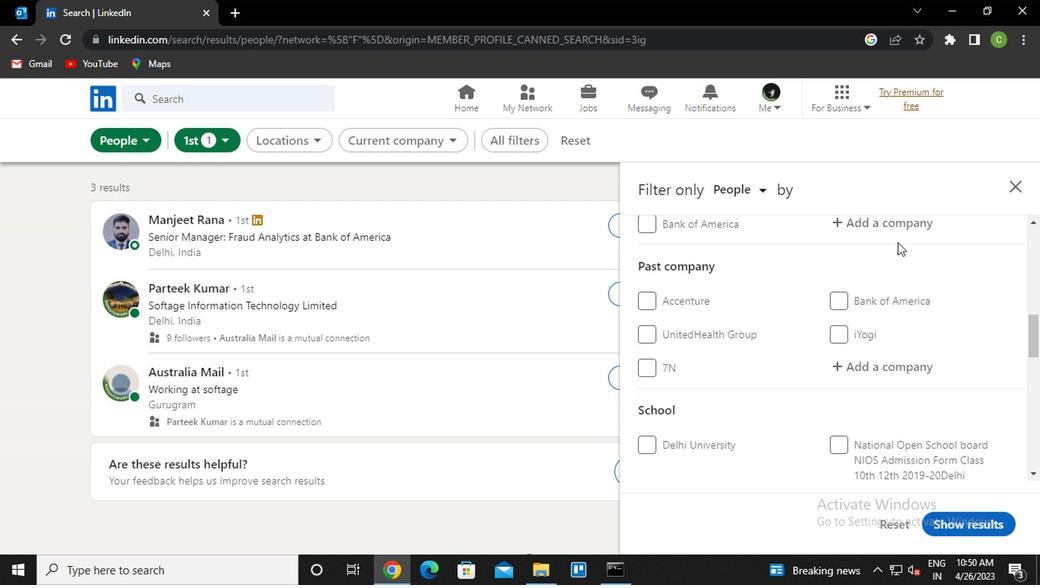 
Action: Mouse moved to (895, 300)
Screenshot: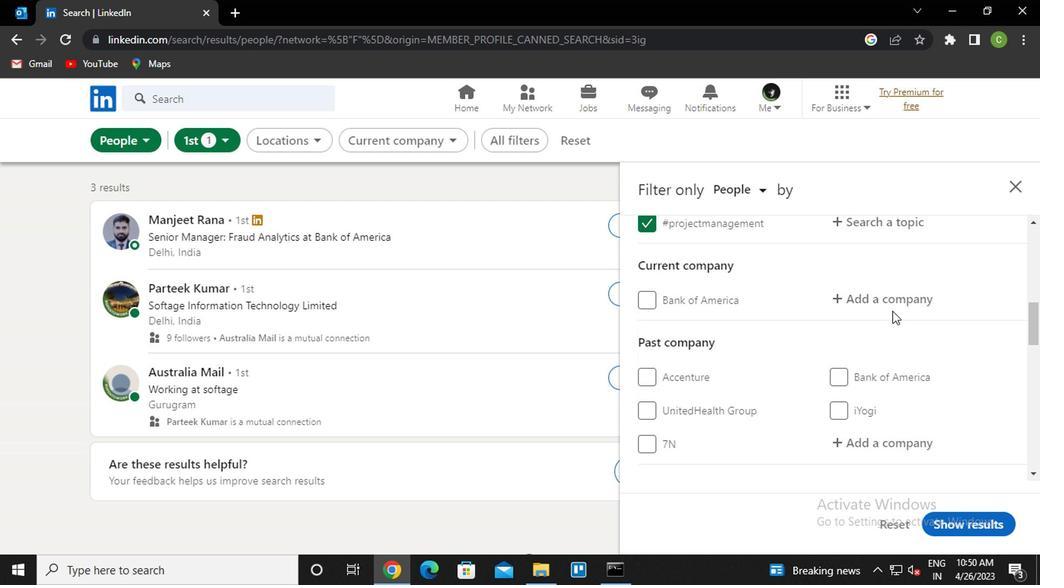 
Action: Mouse pressed left at (895, 300)
Screenshot: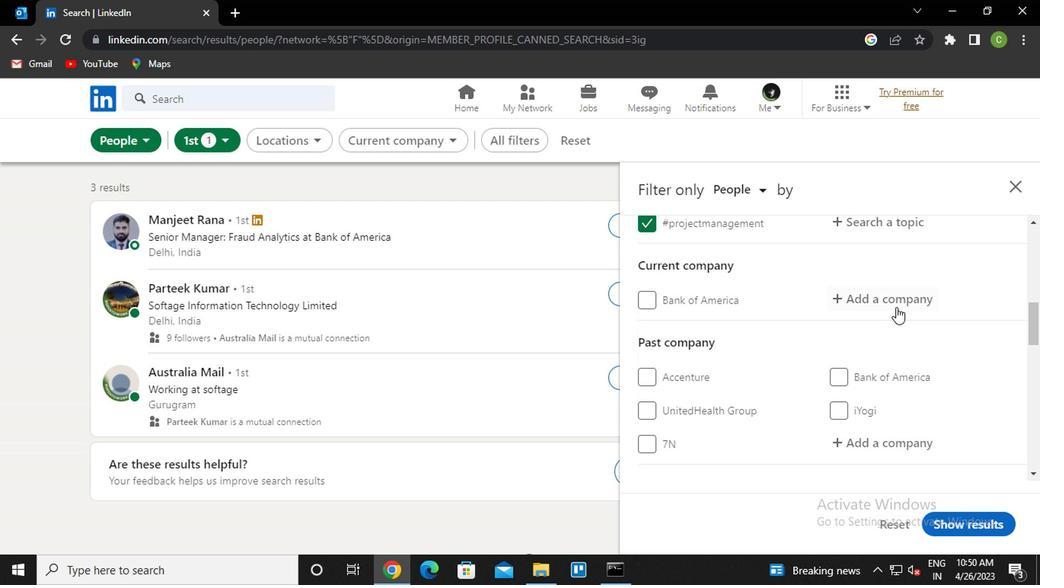 
Action: Key pressed <Key.caps_lock>w<Key.caps_lock>hizz<Key.down><Key.enter>
Screenshot: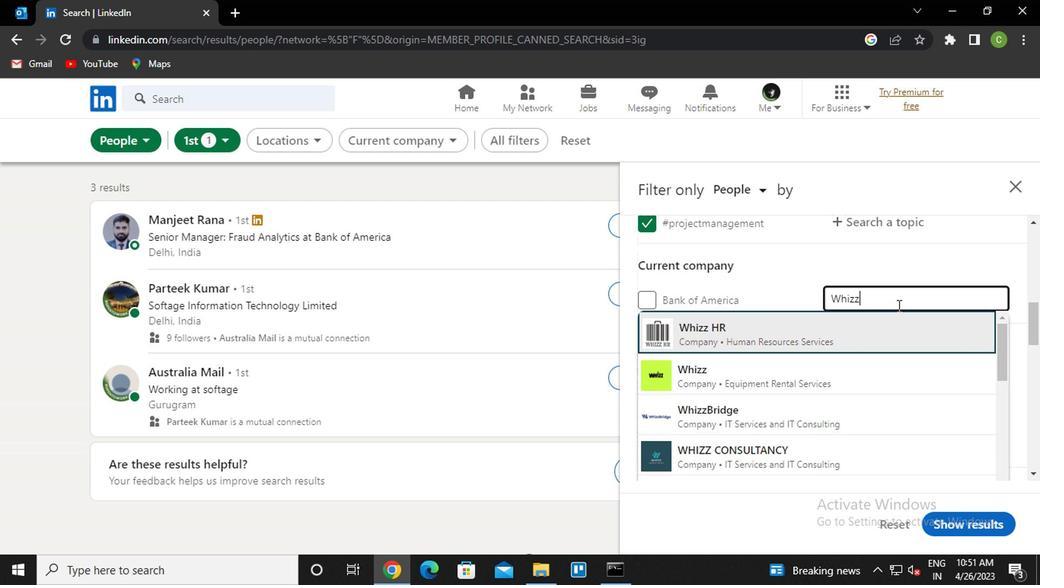 
Action: Mouse moved to (850, 324)
Screenshot: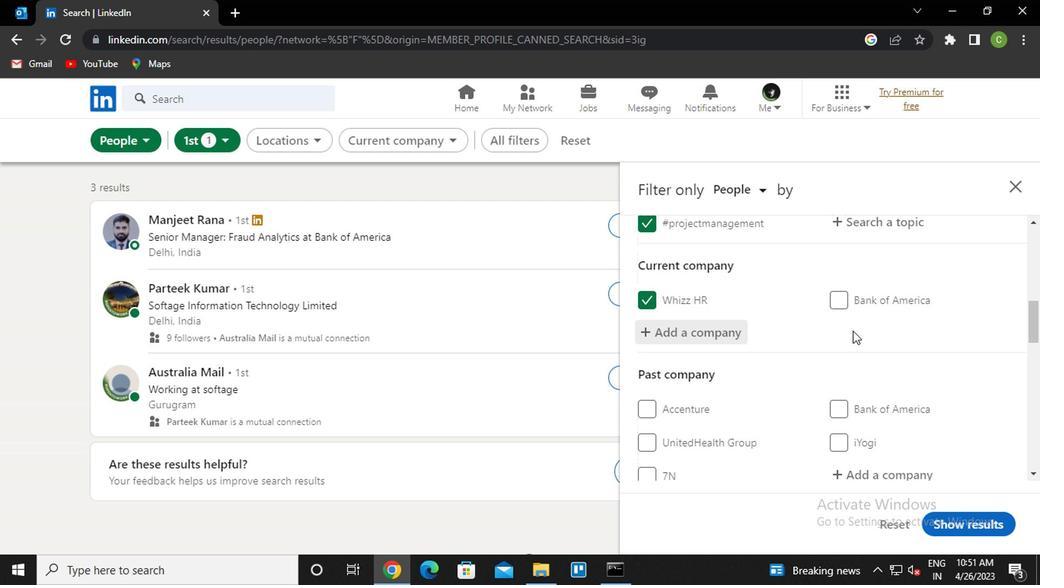 
Action: Mouse scrolled (850, 324) with delta (0, 0)
Screenshot: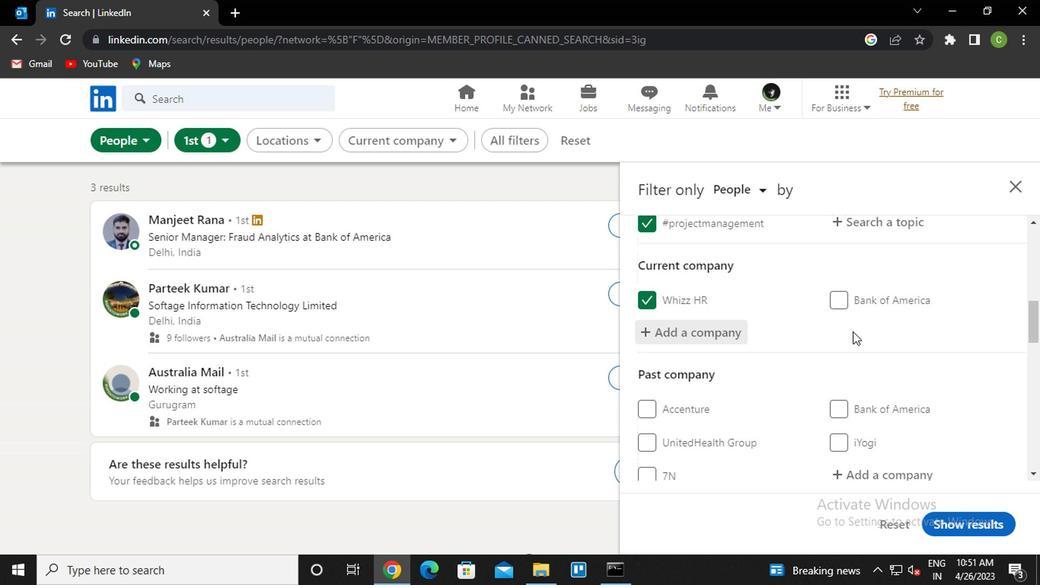 
Action: Mouse moved to (840, 331)
Screenshot: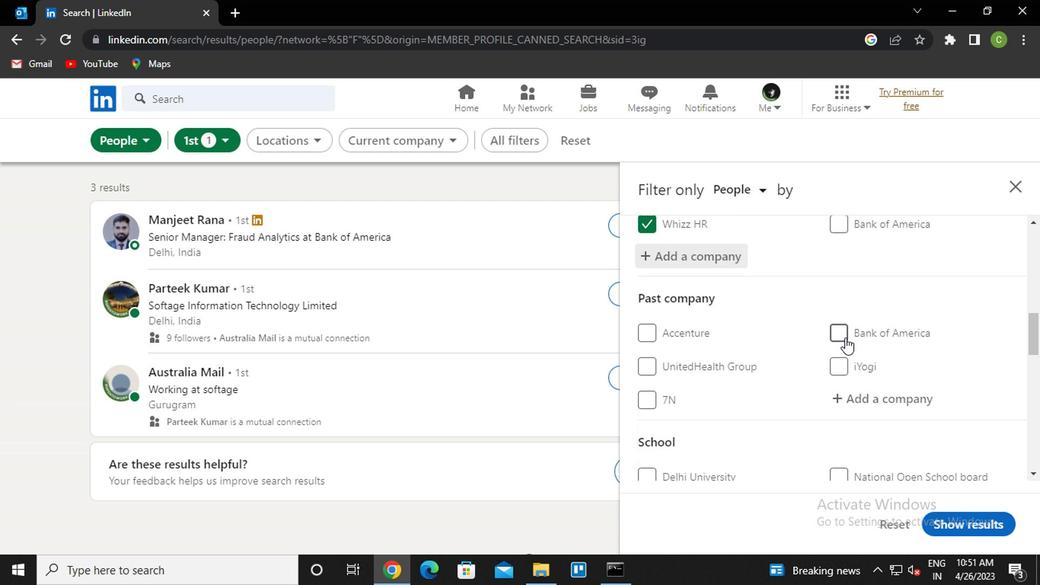 
Action: Mouse scrolled (840, 330) with delta (0, 0)
Screenshot: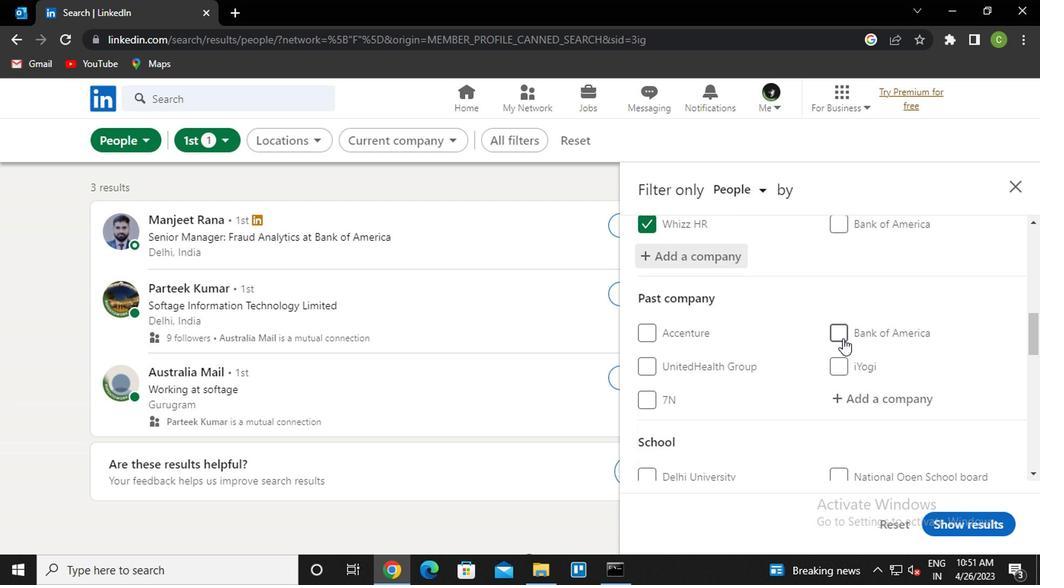 
Action: Mouse moved to (793, 334)
Screenshot: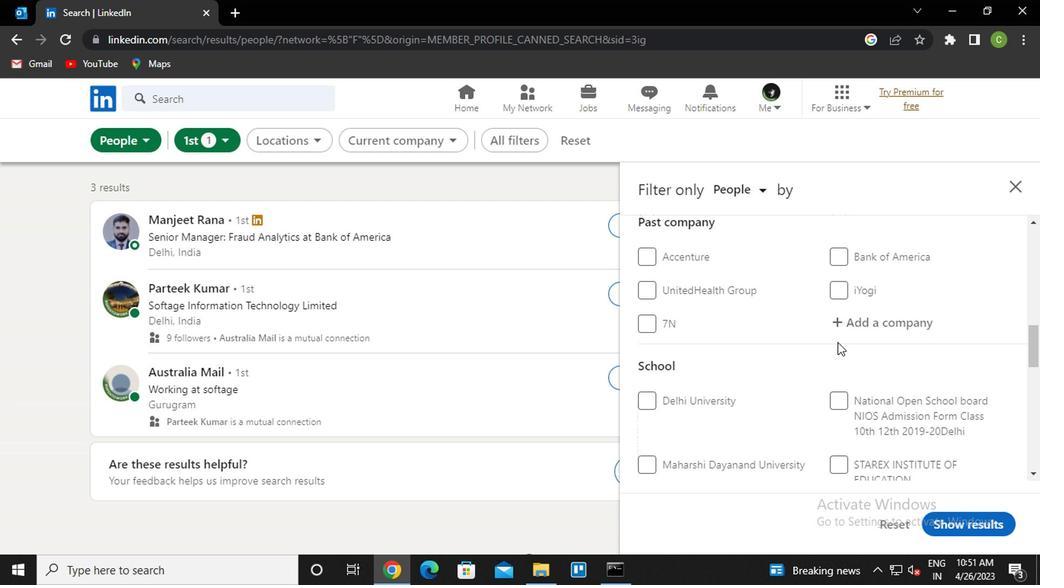 
Action: Mouse scrolled (793, 333) with delta (0, -1)
Screenshot: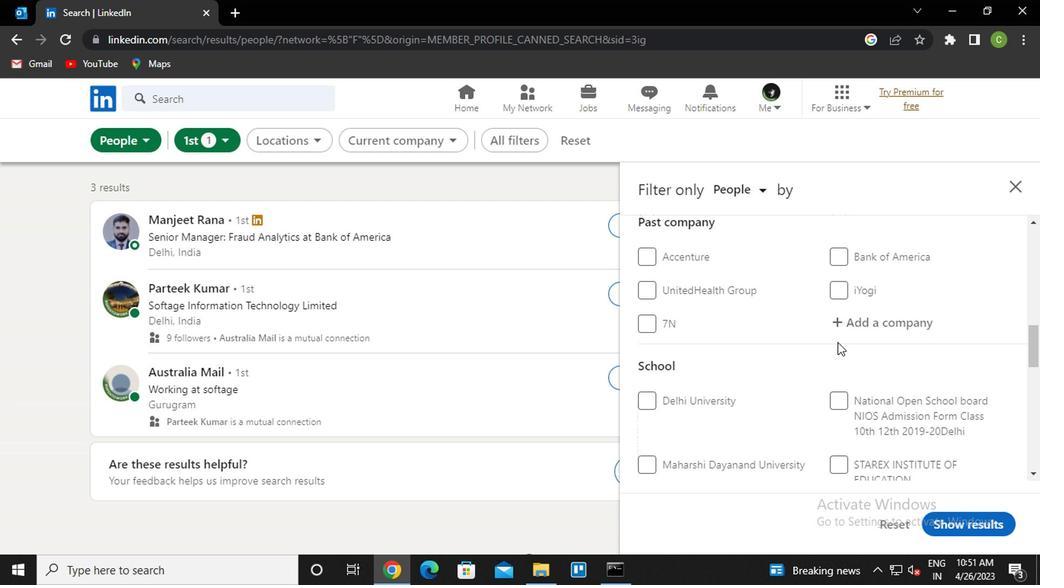 
Action: Mouse moved to (751, 355)
Screenshot: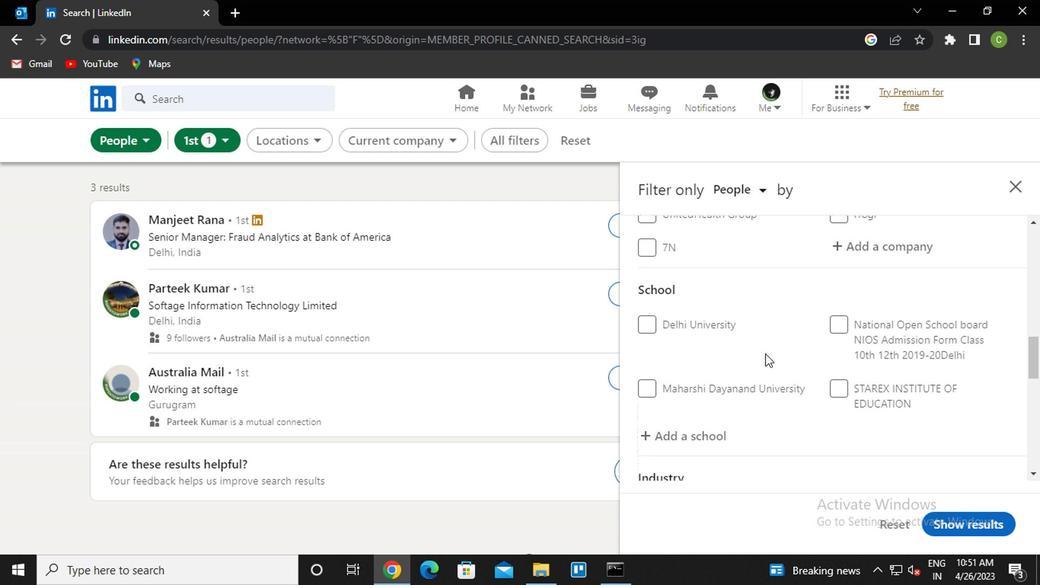 
Action: Mouse scrolled (751, 354) with delta (0, -1)
Screenshot: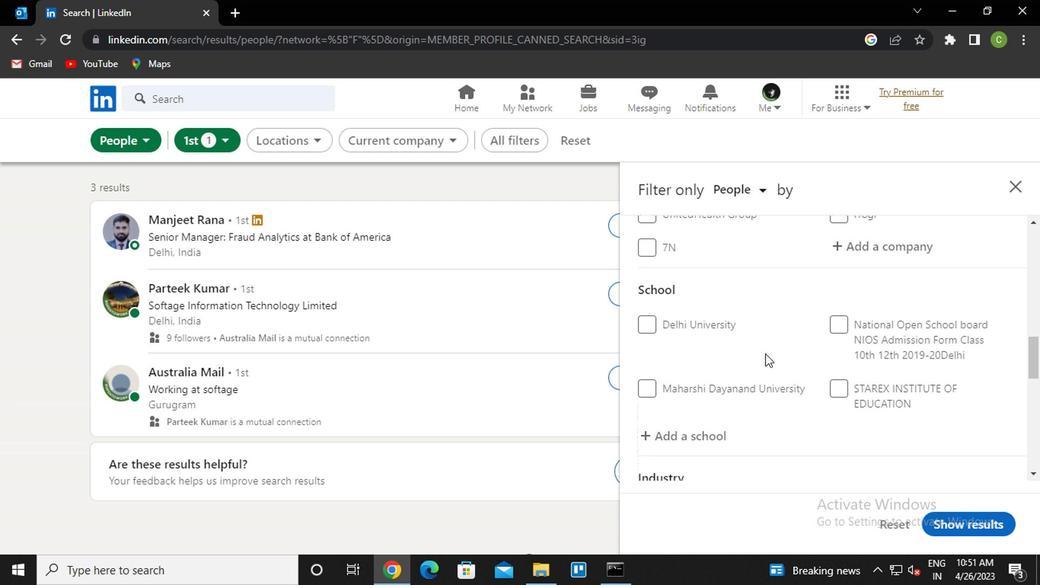 
Action: Mouse moved to (748, 358)
Screenshot: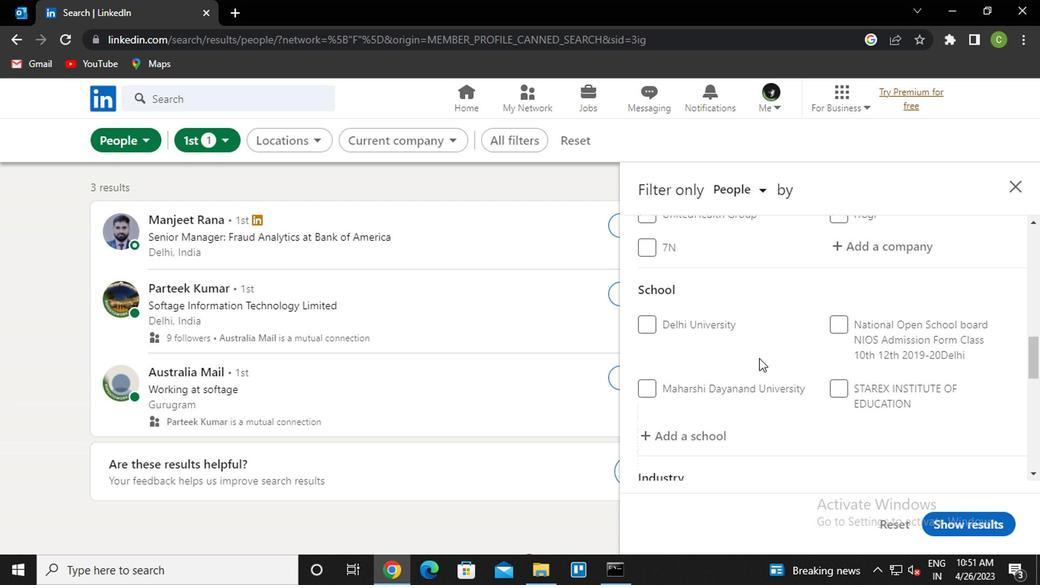 
Action: Mouse scrolled (748, 358) with delta (0, 0)
Screenshot: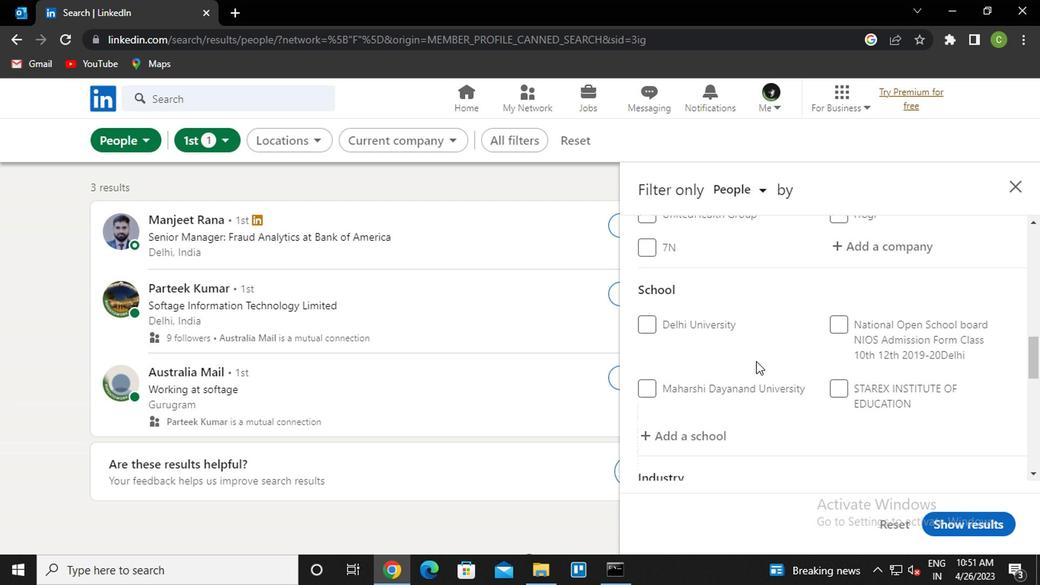 
Action: Mouse moved to (694, 285)
Screenshot: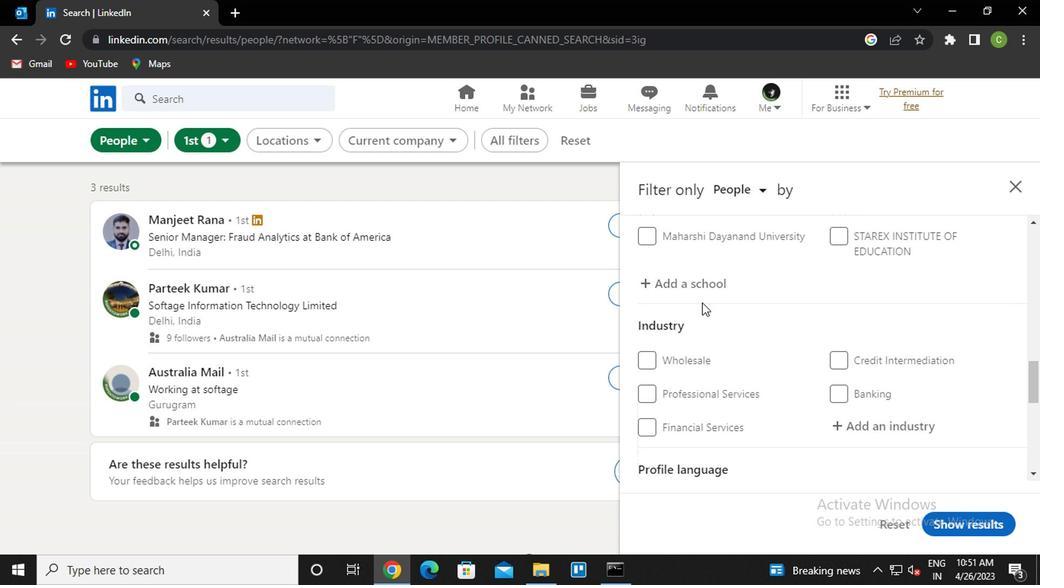 
Action: Mouse pressed left at (694, 285)
Screenshot: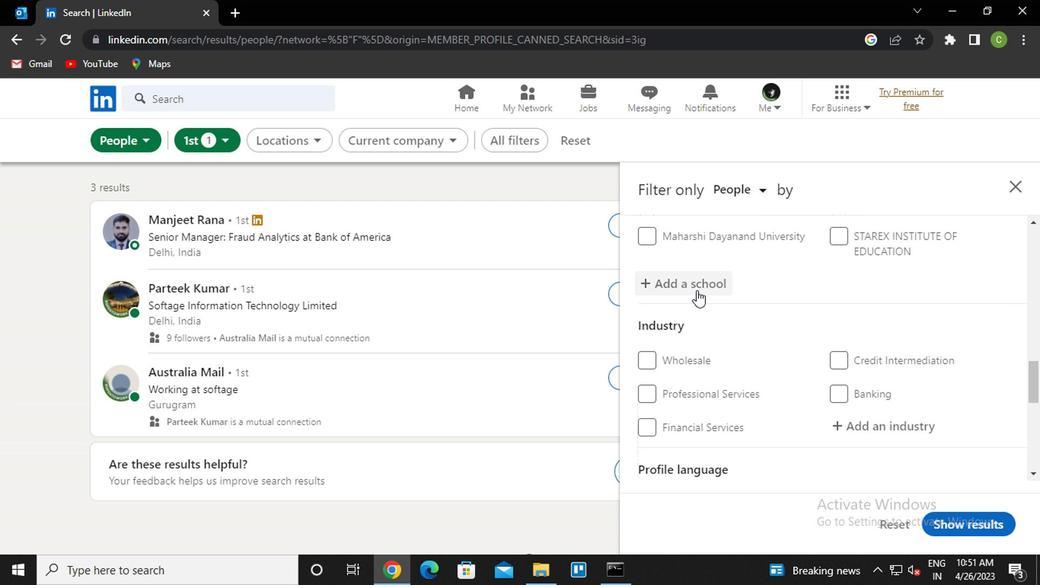 
Action: Mouse moved to (735, 340)
Screenshot: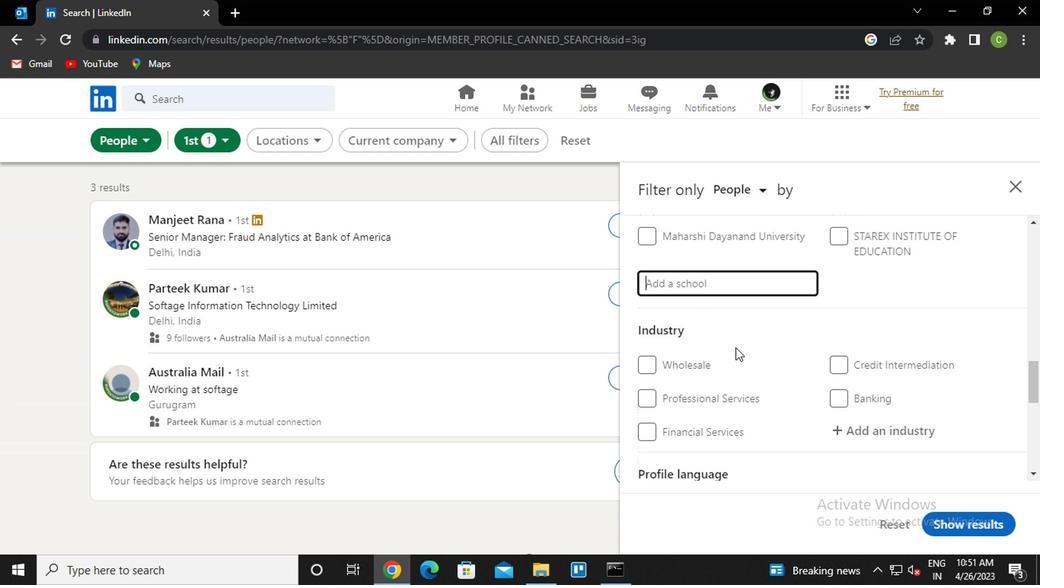 
Action: Key pressed <Key.caps_lock>hitam<Key.down><Key.enter>
Screenshot: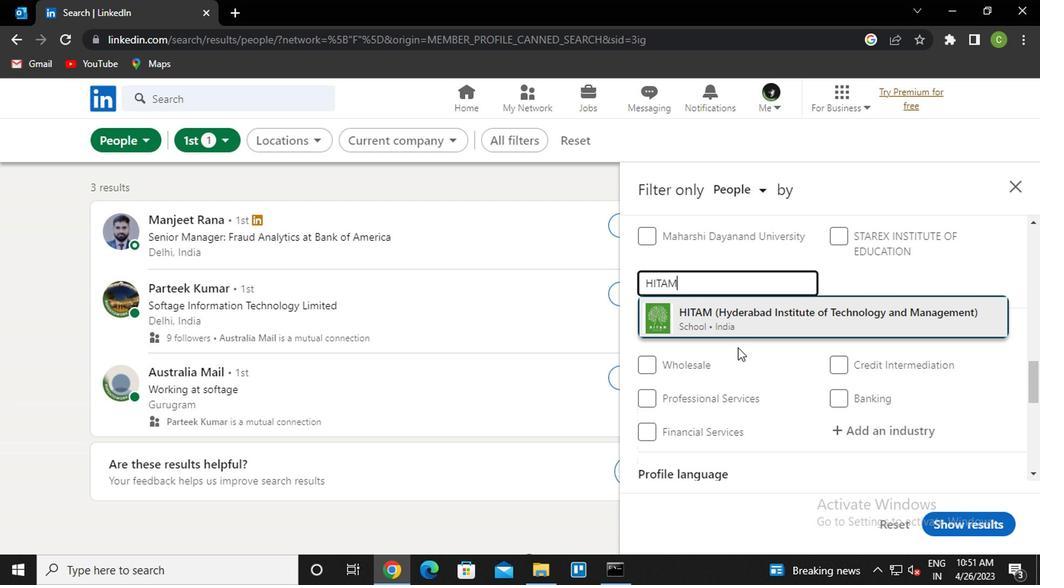 
Action: Mouse scrolled (735, 339) with delta (0, -1)
Screenshot: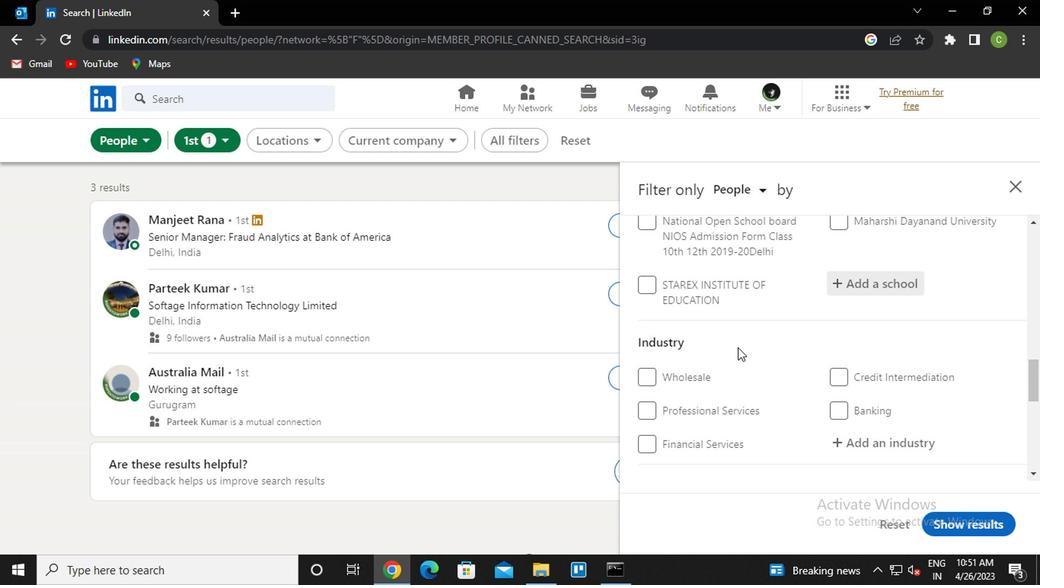 
Action: Mouse moved to (735, 340)
Screenshot: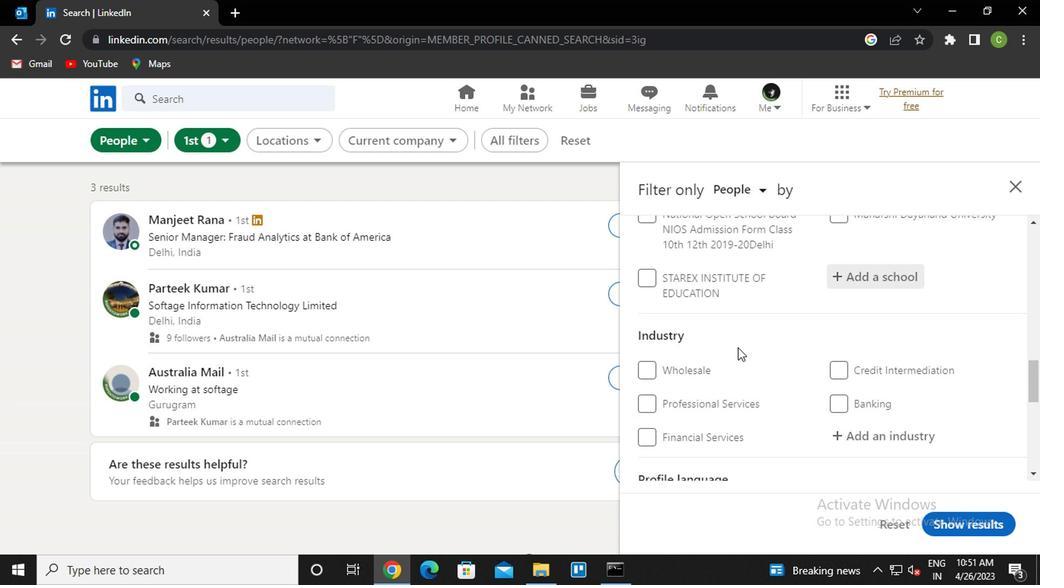 
Action: Mouse scrolled (735, 339) with delta (0, -1)
Screenshot: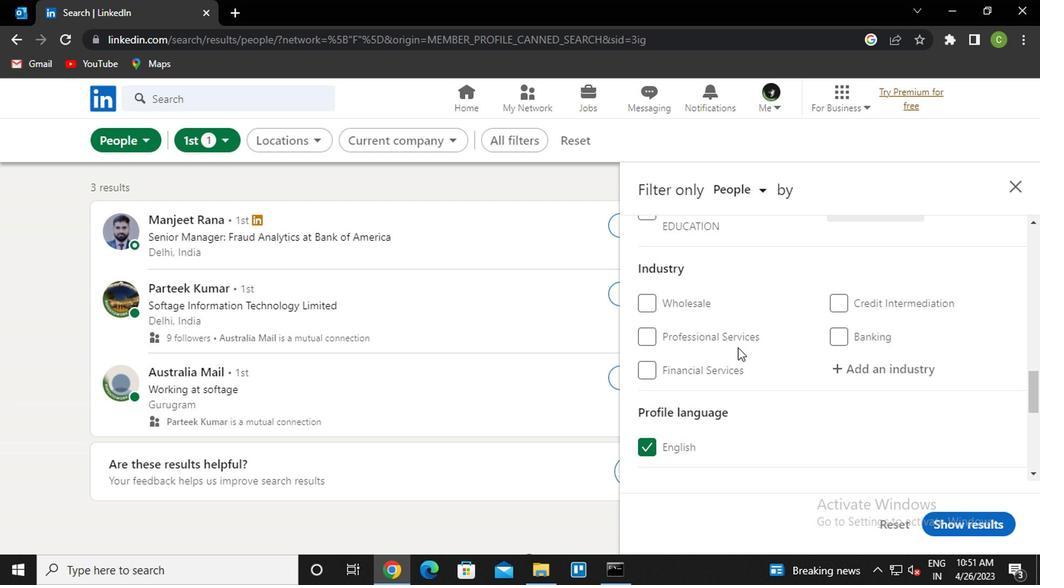 
Action: Mouse moved to (896, 293)
Screenshot: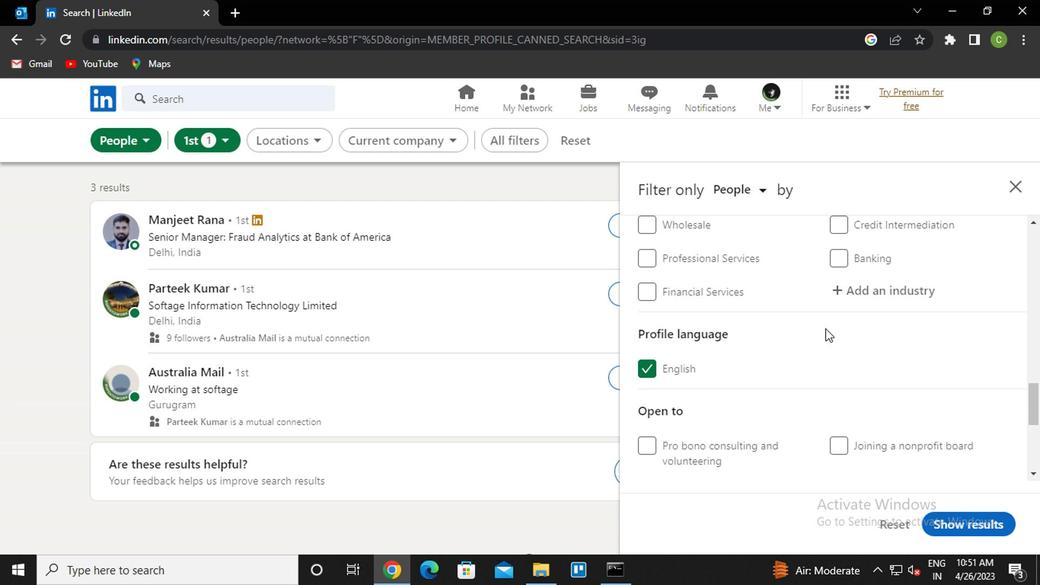 
Action: Mouse pressed left at (896, 293)
Screenshot: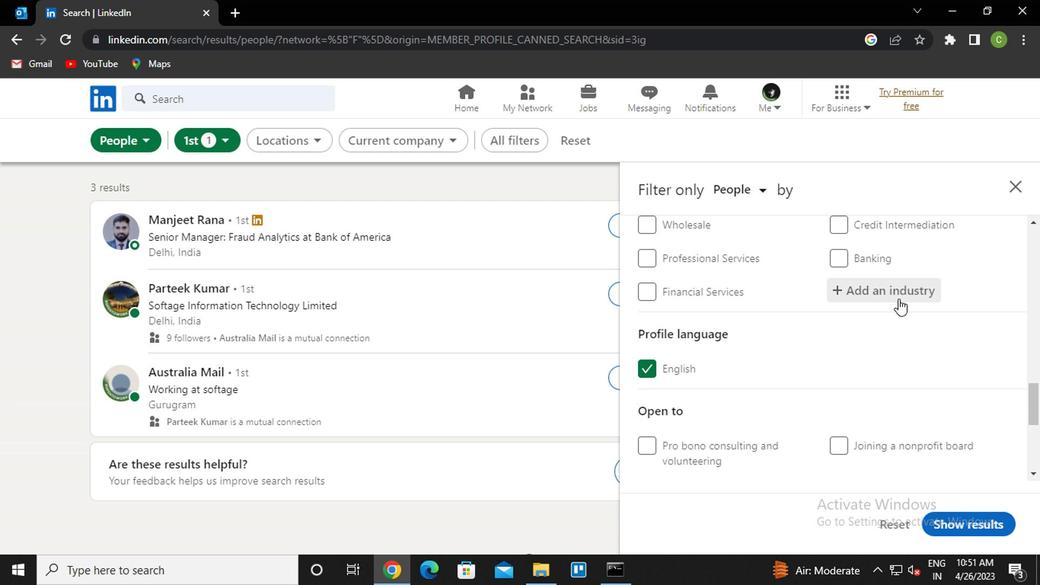 
Action: Mouse moved to (887, 336)
Screenshot: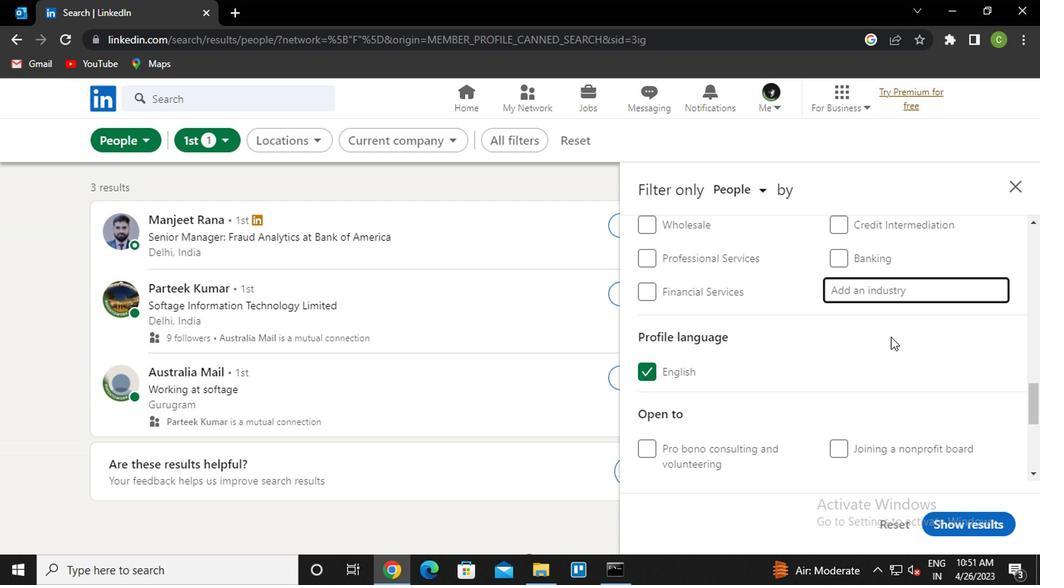 
Action: Key pressed r<Key.caps_lock>etail<Key.space><Key.caps_lock>a<Key.caps_lock>rt<Key.down><Key.enter>
Screenshot: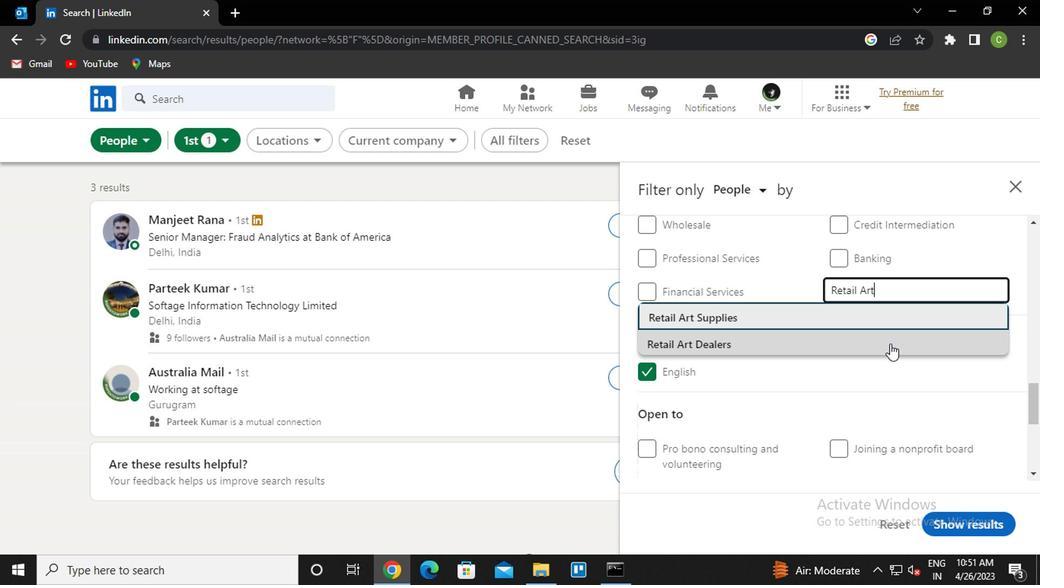 
Action: Mouse moved to (865, 350)
Screenshot: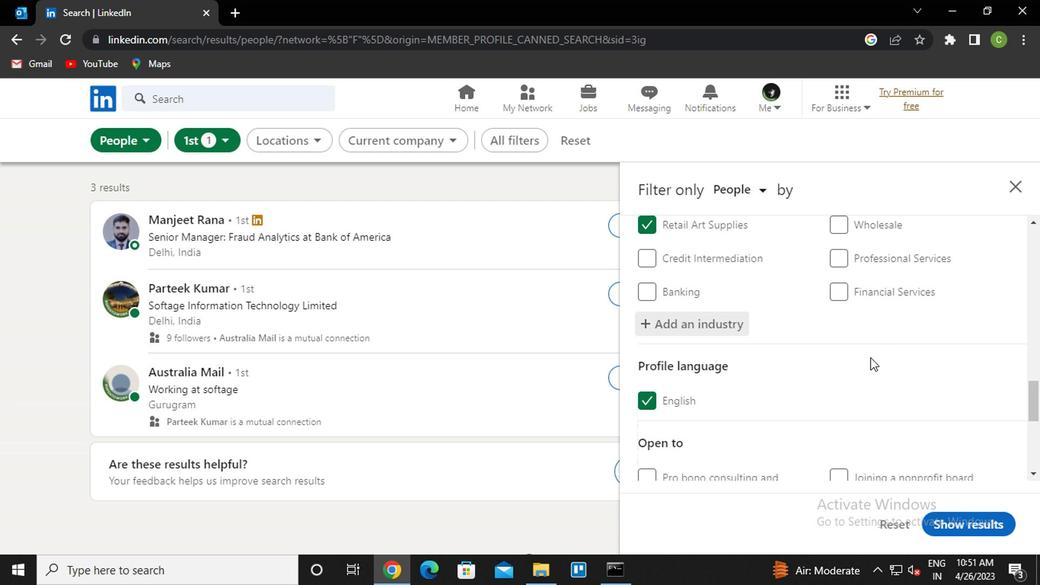 
Action: Mouse scrolled (865, 349) with delta (0, 0)
Screenshot: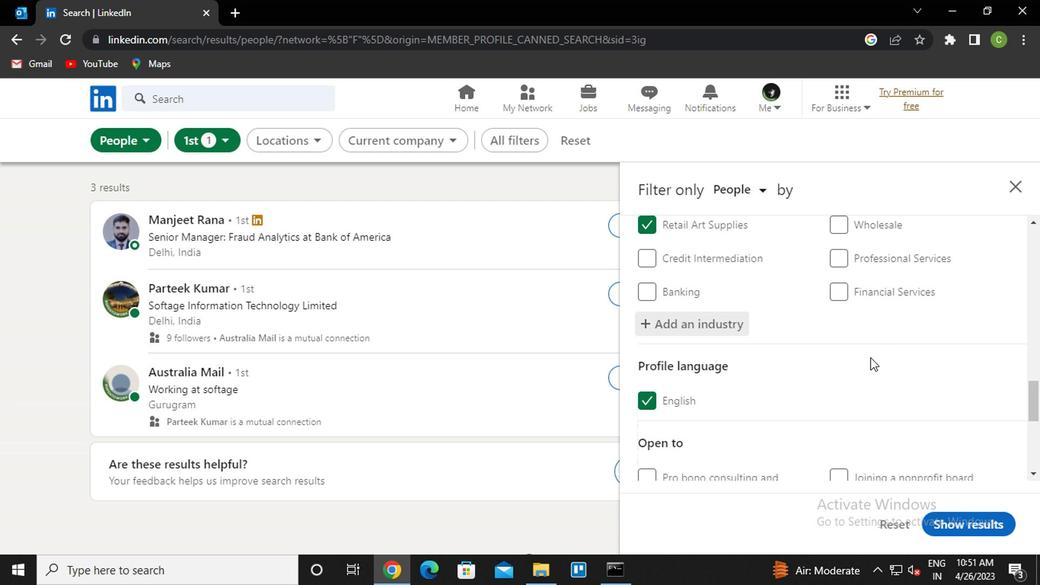 
Action: Mouse moved to (864, 350)
Screenshot: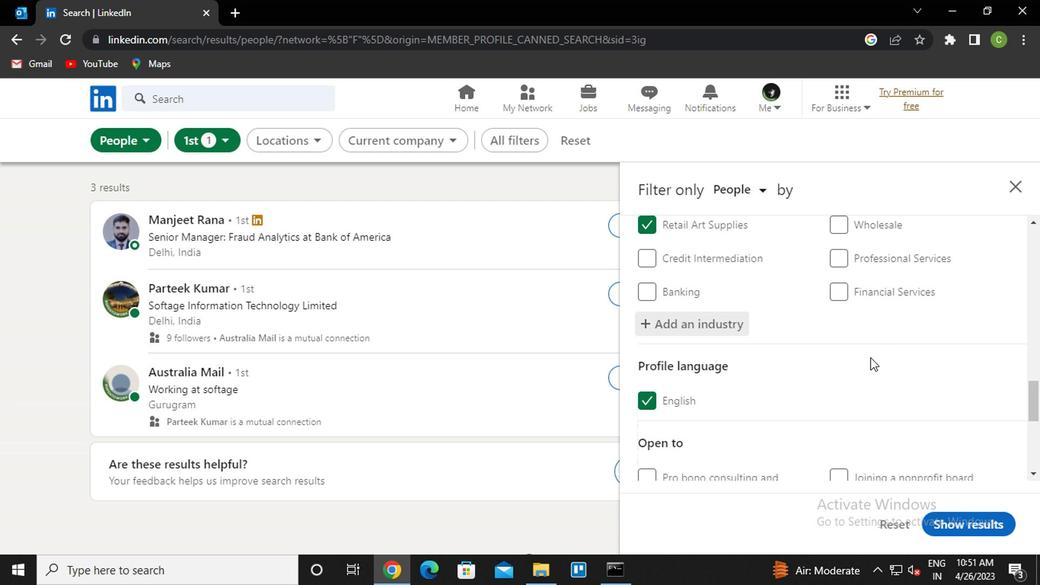 
Action: Mouse scrolled (864, 349) with delta (0, 0)
Screenshot: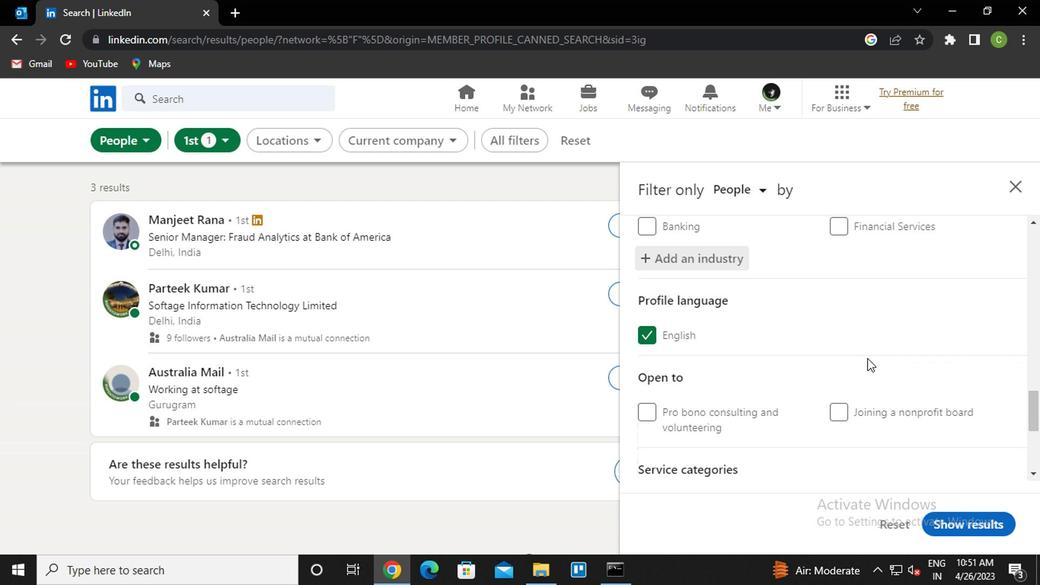 
Action: Mouse moved to (743, 384)
Screenshot: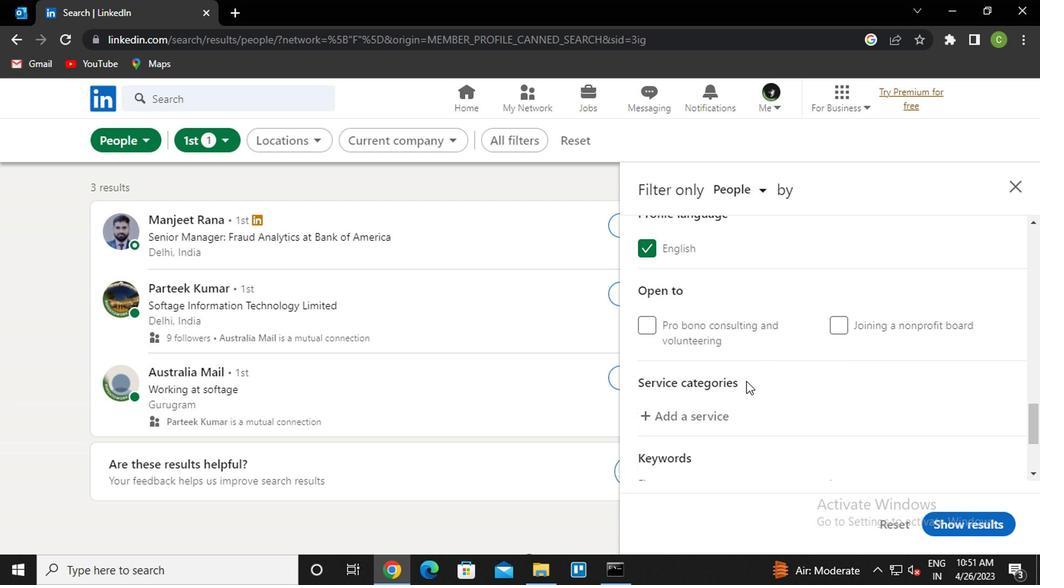 
Action: Mouse scrolled (743, 383) with delta (0, 0)
Screenshot: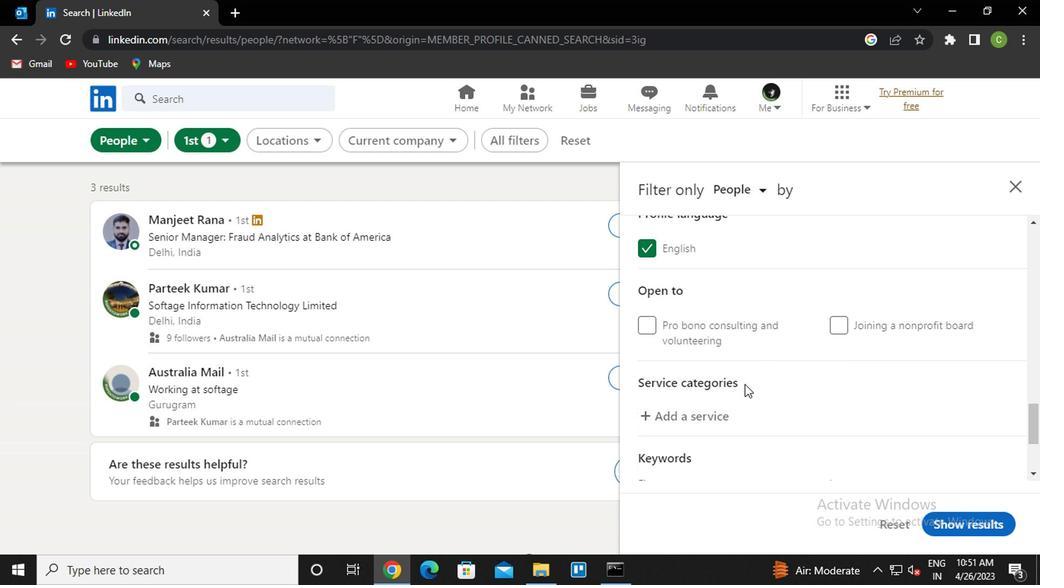 
Action: Mouse moved to (699, 336)
Screenshot: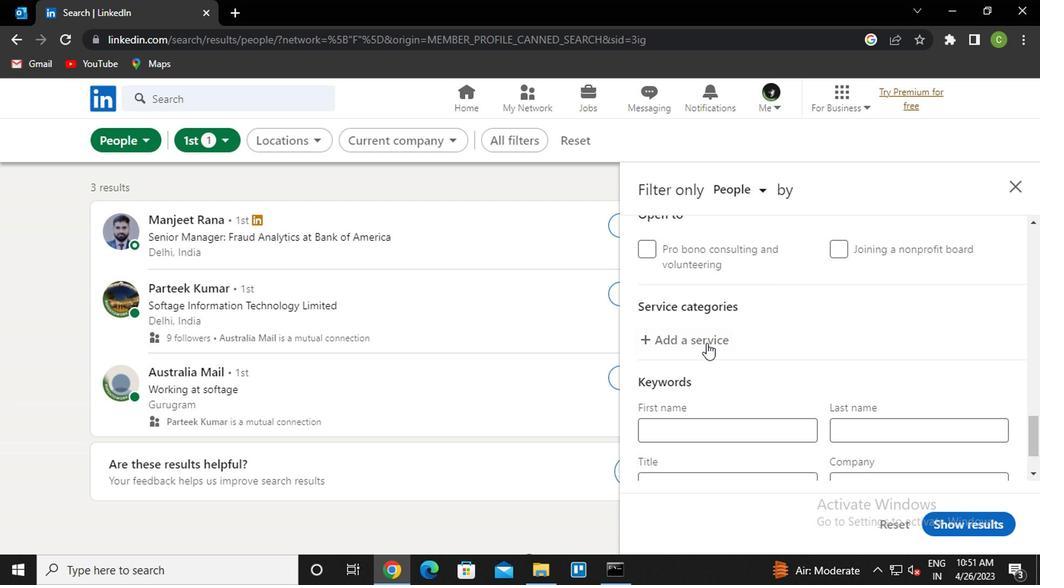 
Action: Mouse pressed left at (699, 336)
Screenshot: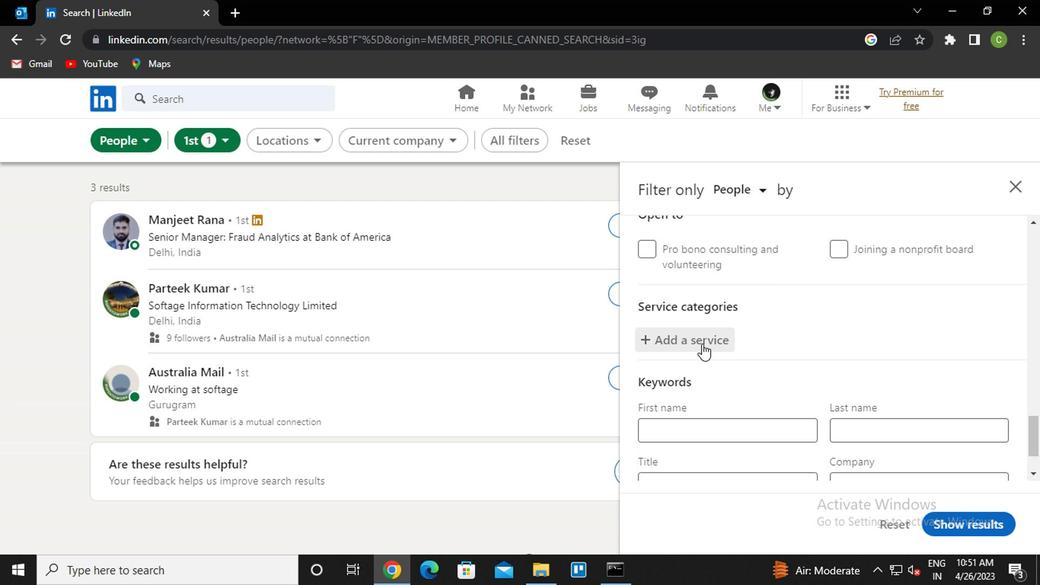 
Action: Mouse moved to (711, 357)
Screenshot: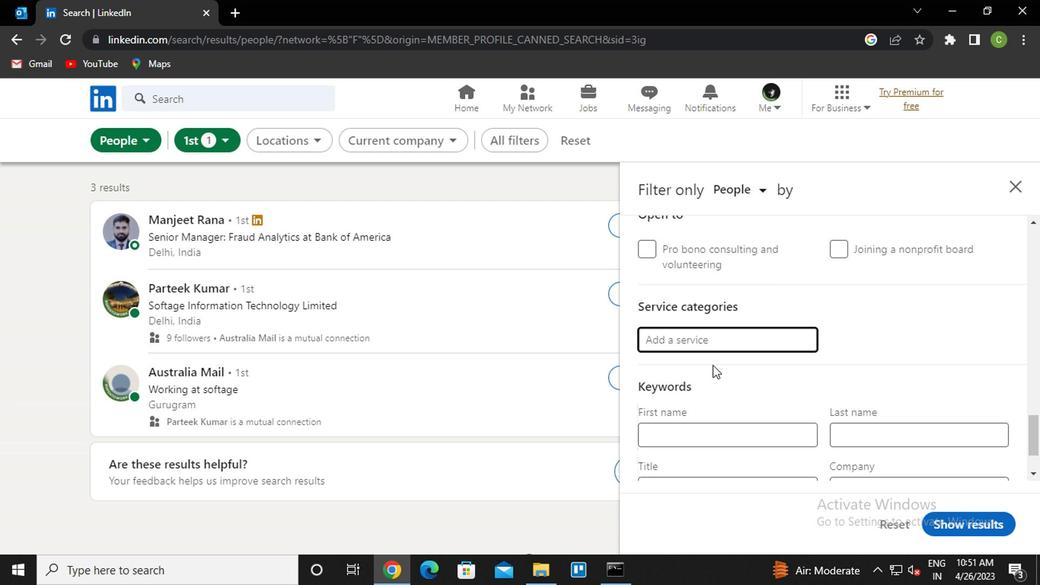 
Action: Key pressed <Key.caps_lock>p<Key.caps_lock>ackaging<Key.down><Key.enter>
Screenshot: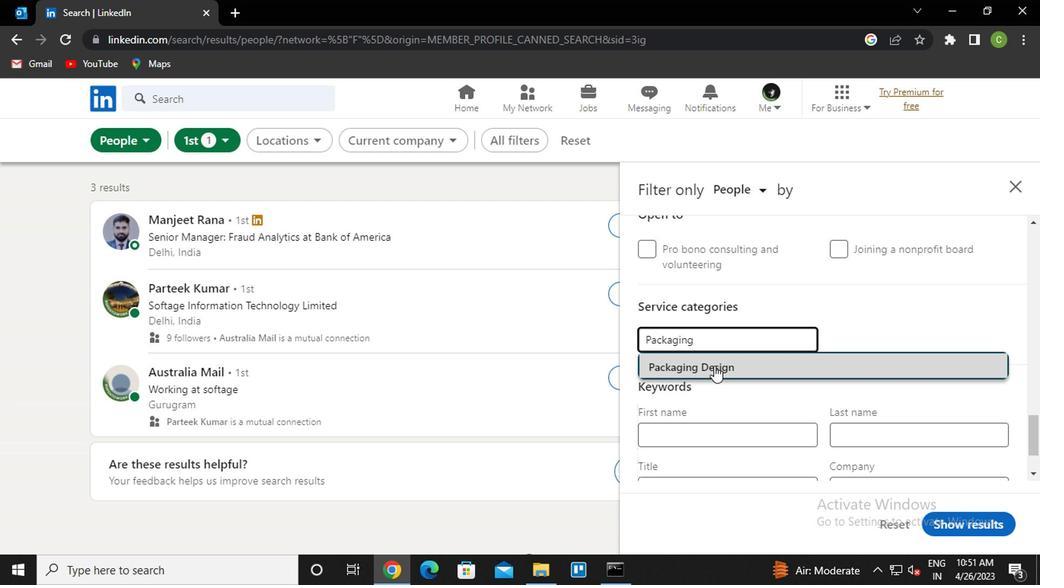 
Action: Mouse moved to (576, 377)
Screenshot: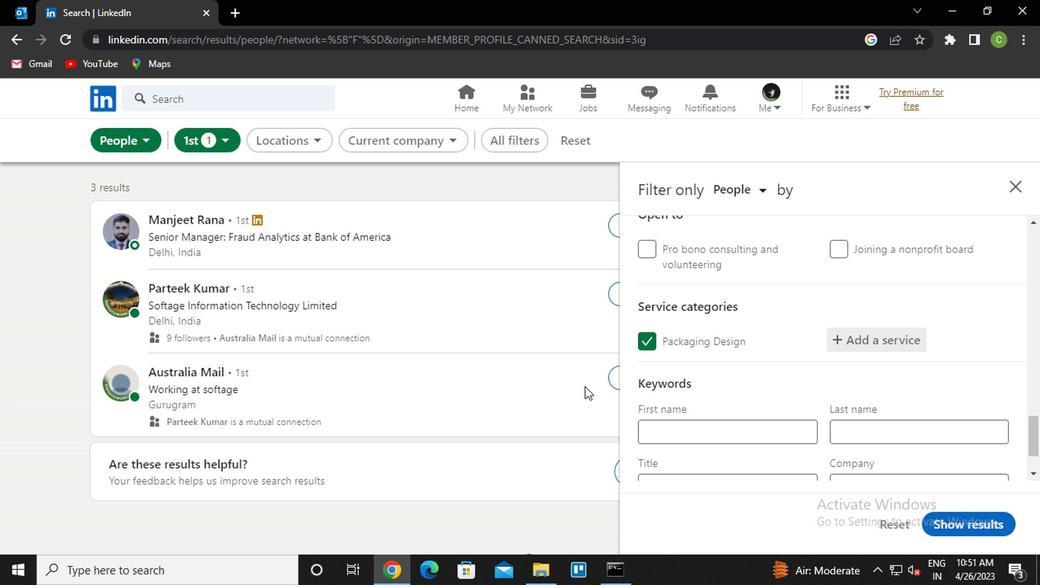
Action: Mouse scrolled (576, 377) with delta (0, 0)
Screenshot: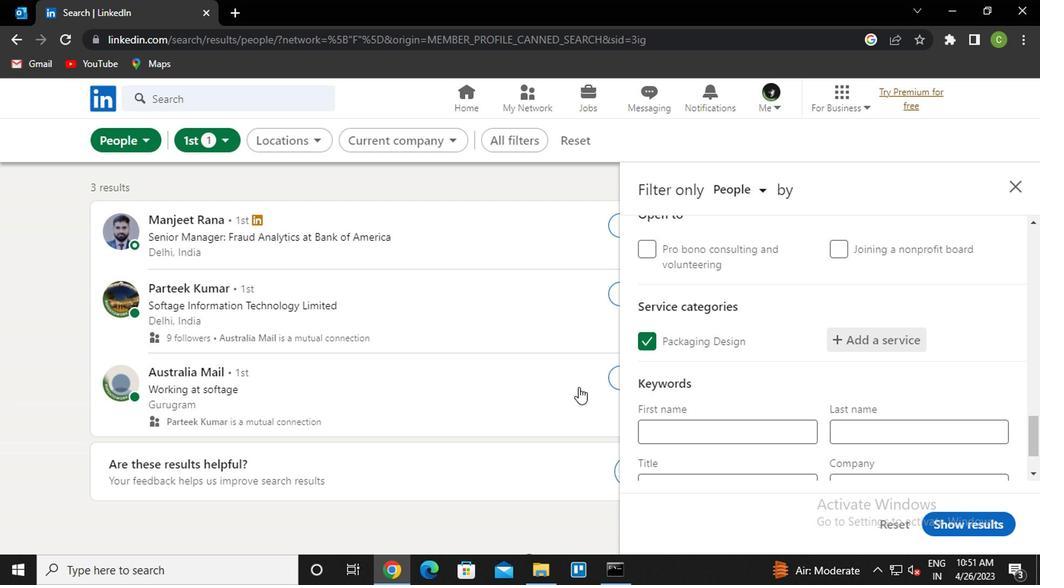 
Action: Mouse moved to (600, 397)
Screenshot: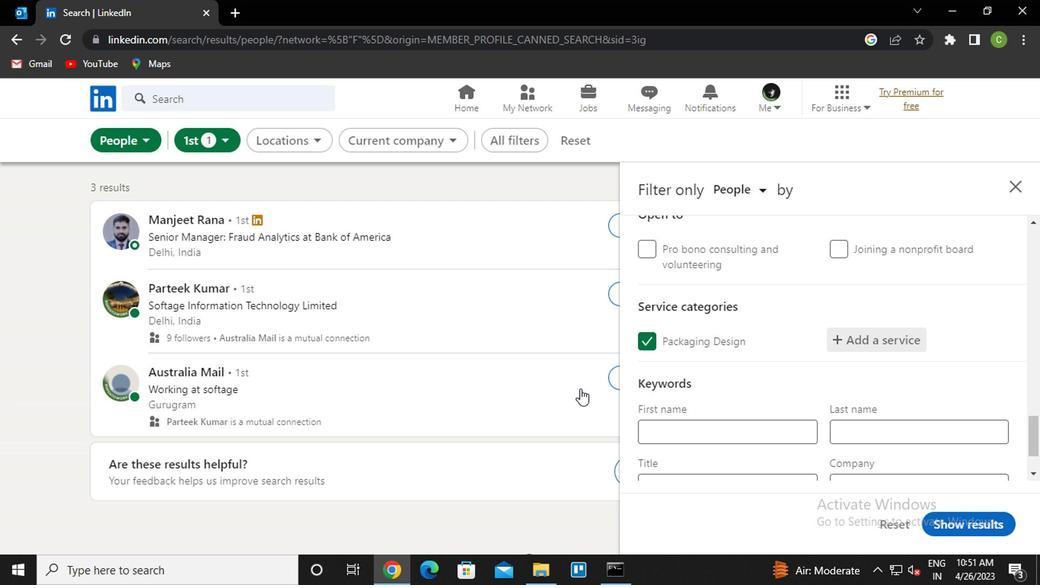 
Action: Mouse scrolled (600, 396) with delta (0, 0)
Screenshot: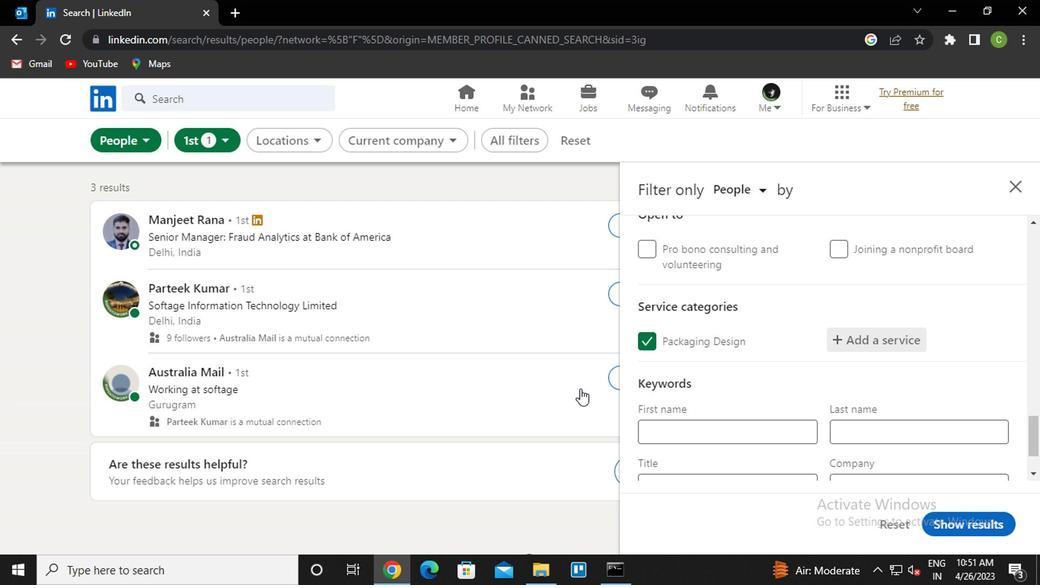 
Action: Mouse moved to (723, 417)
Screenshot: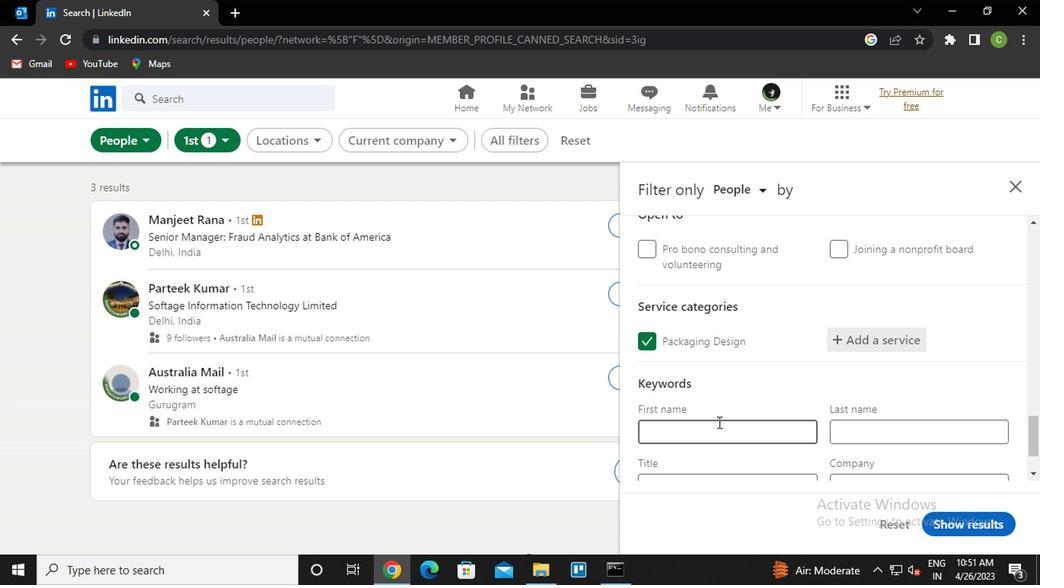 
Action: Mouse scrolled (723, 416) with delta (0, 0)
Screenshot: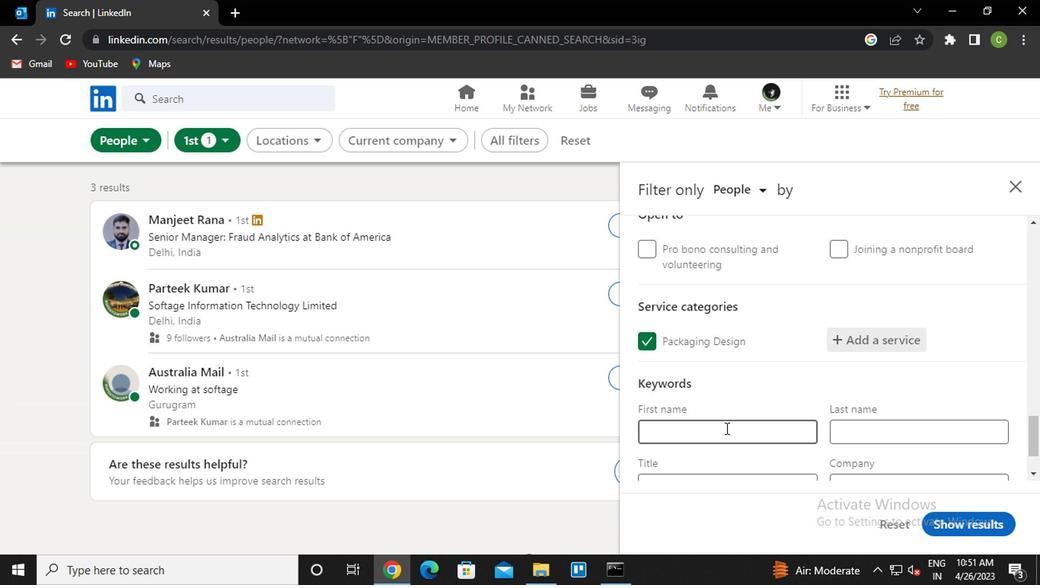 
Action: Mouse moved to (726, 406)
Screenshot: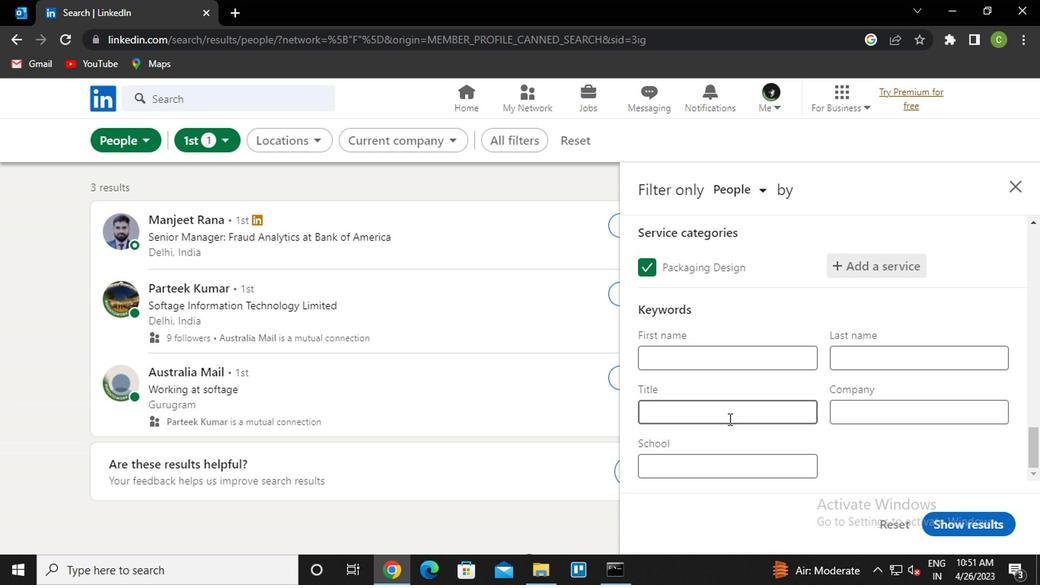 
Action: Mouse pressed left at (726, 406)
Screenshot: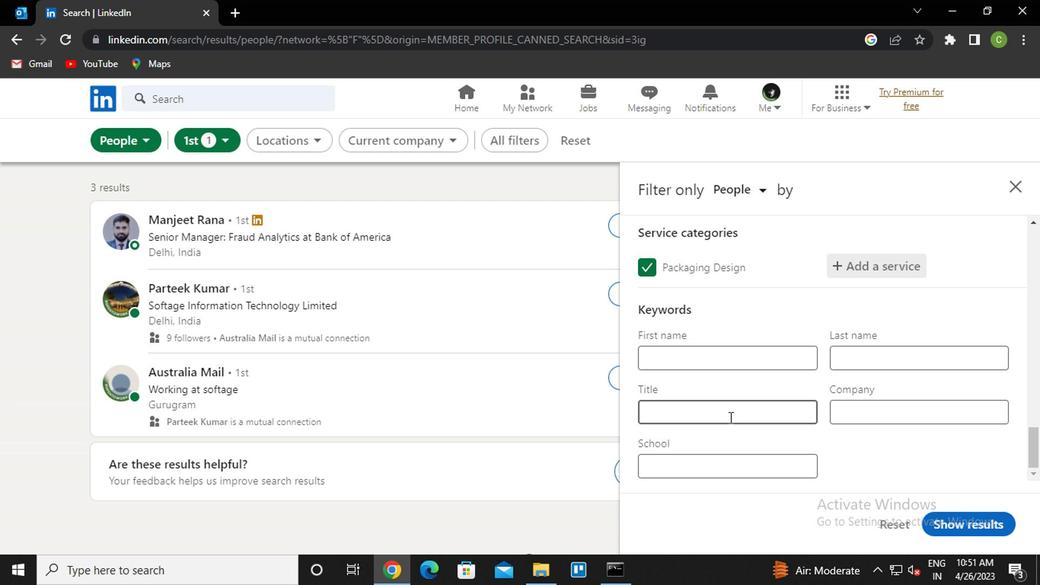 
Action: Key pressed <Key.caps_lock>e<Key.caps_lock>vents<Key.space><Key.caps_lock>m<Key.caps_lock>anager
Screenshot: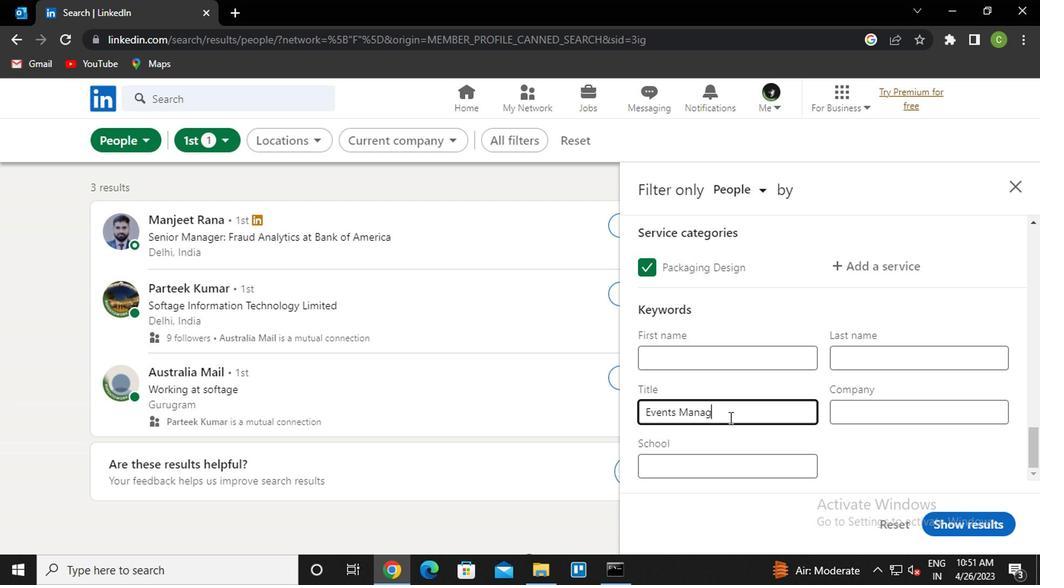 
Action: Mouse moved to (737, 403)
Screenshot: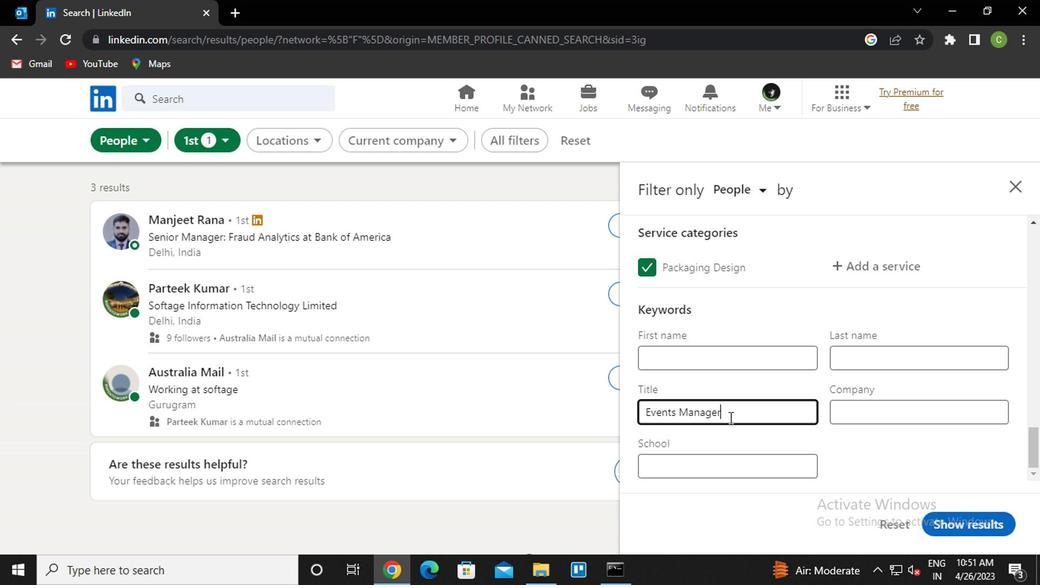 
Action: Mouse scrolled (737, 403) with delta (0, 0)
Screenshot: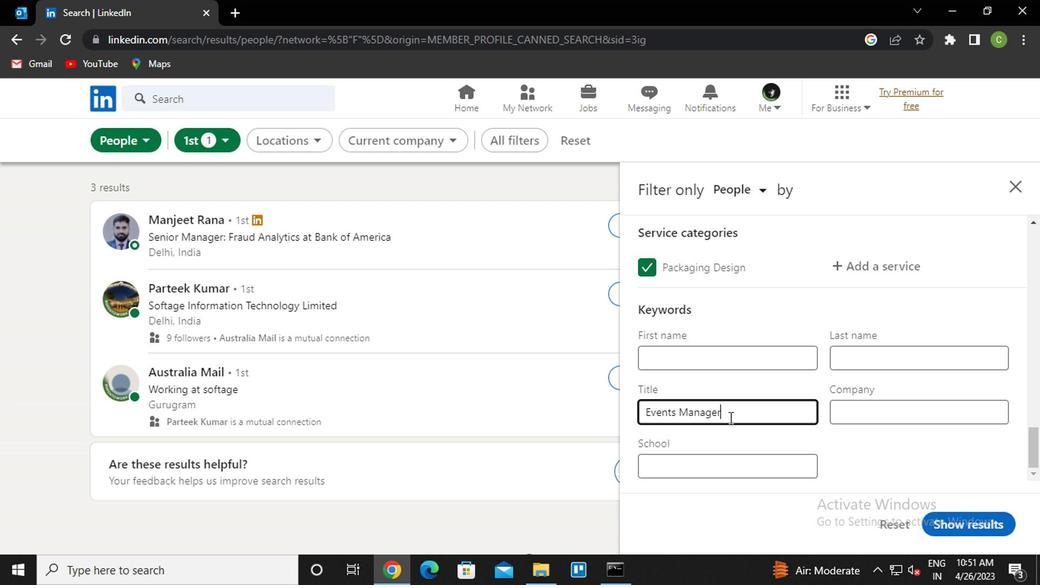 
Action: Mouse moved to (944, 481)
Screenshot: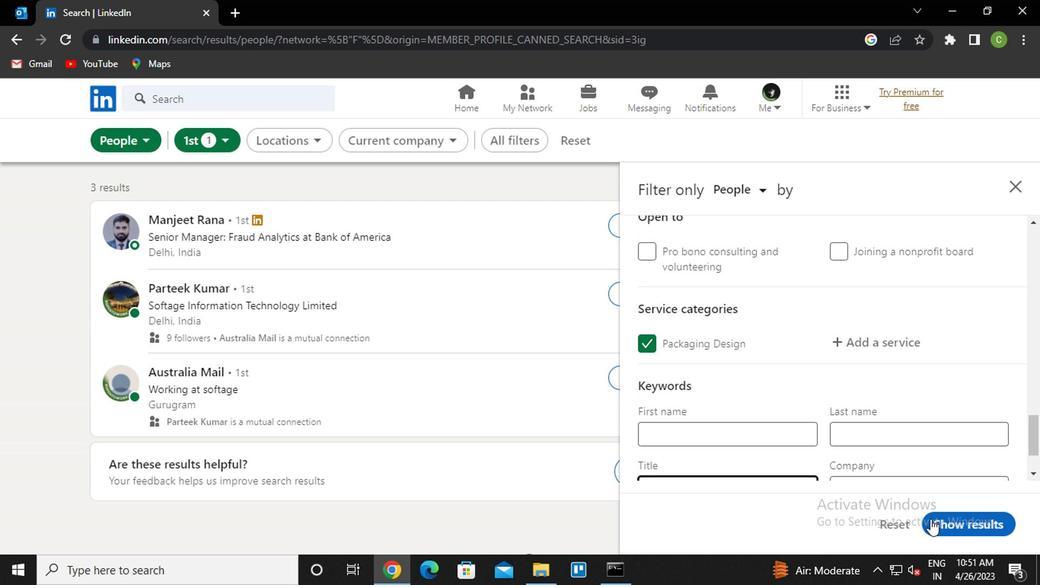 
Action: Mouse scrolled (944, 480) with delta (0, -1)
Screenshot: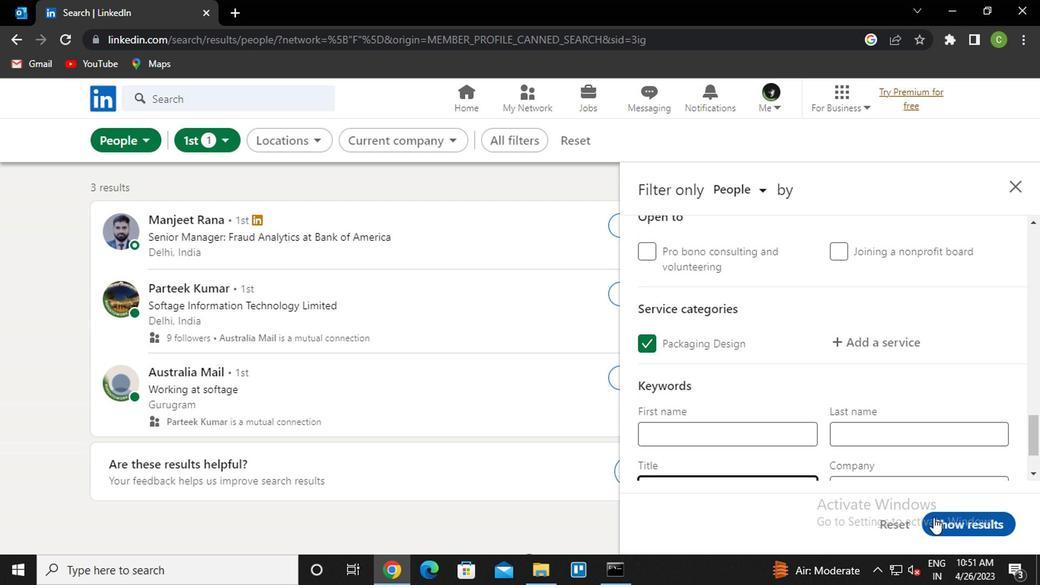 
Action: Mouse moved to (903, 436)
Screenshot: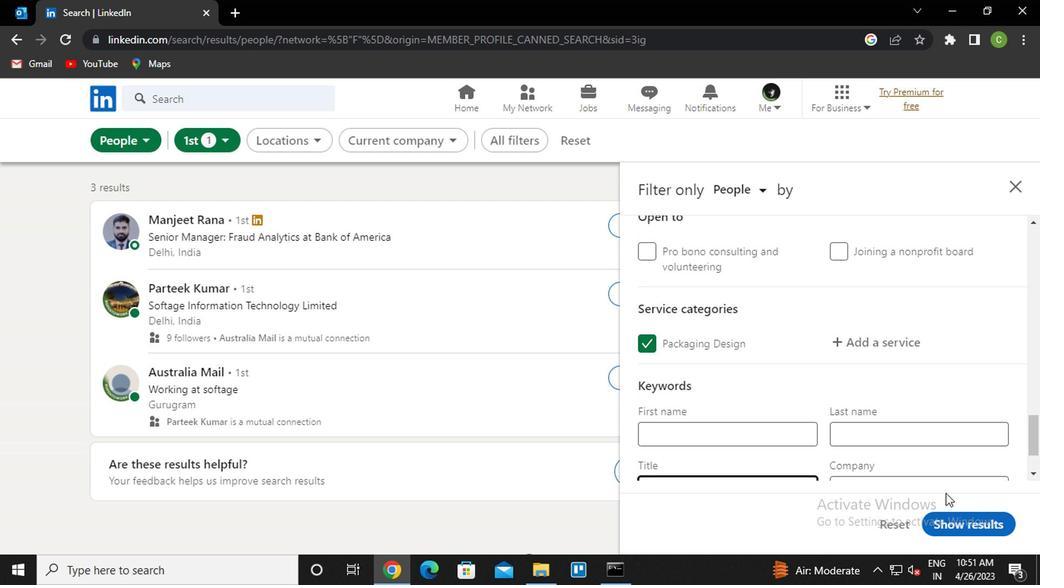 
Action: Mouse scrolled (903, 435) with delta (0, 0)
Screenshot: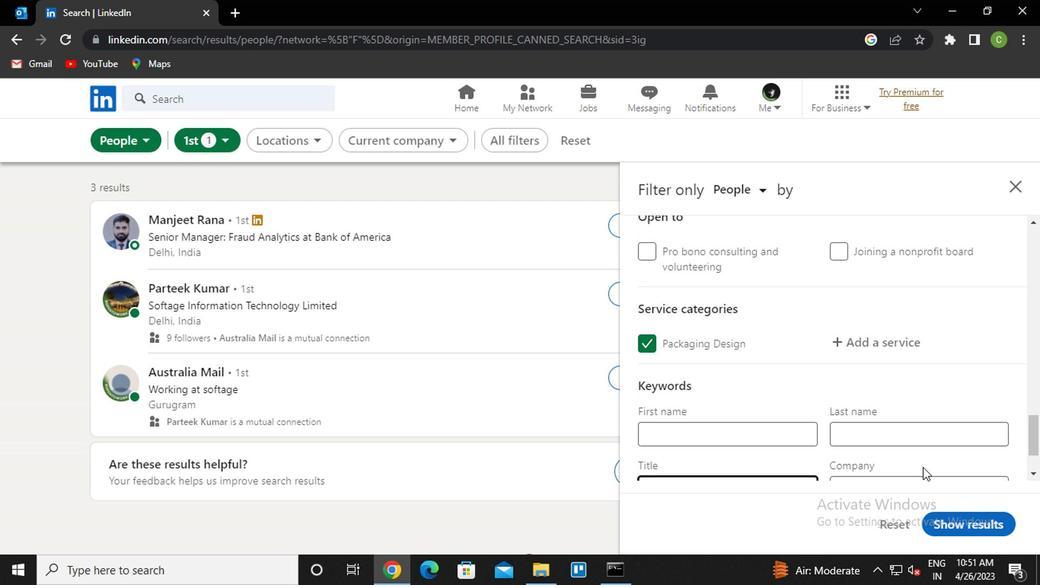 
Action: Mouse moved to (902, 436)
Screenshot: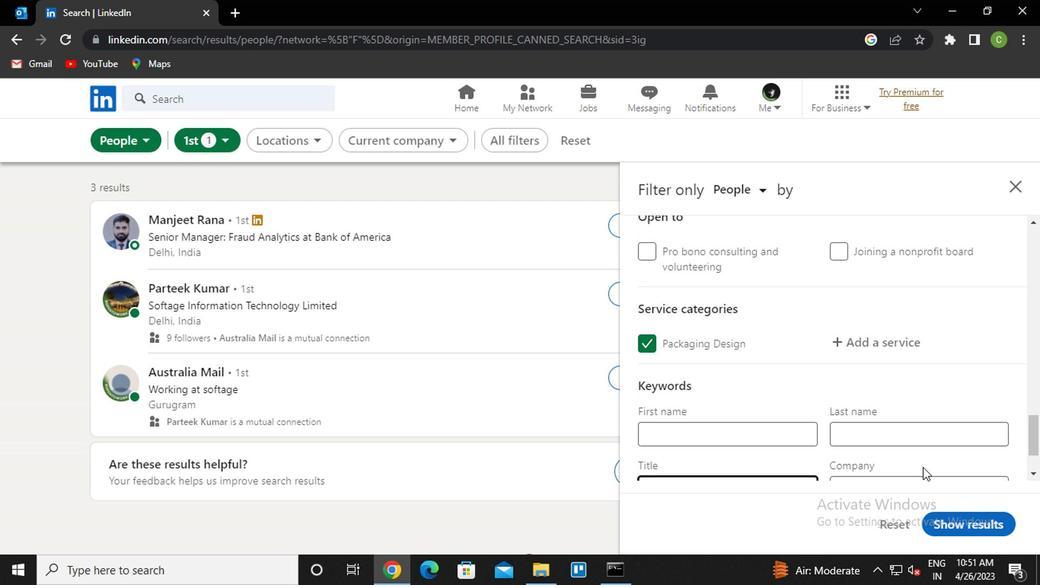 
Action: Mouse scrolled (902, 435) with delta (0, 0)
Screenshot: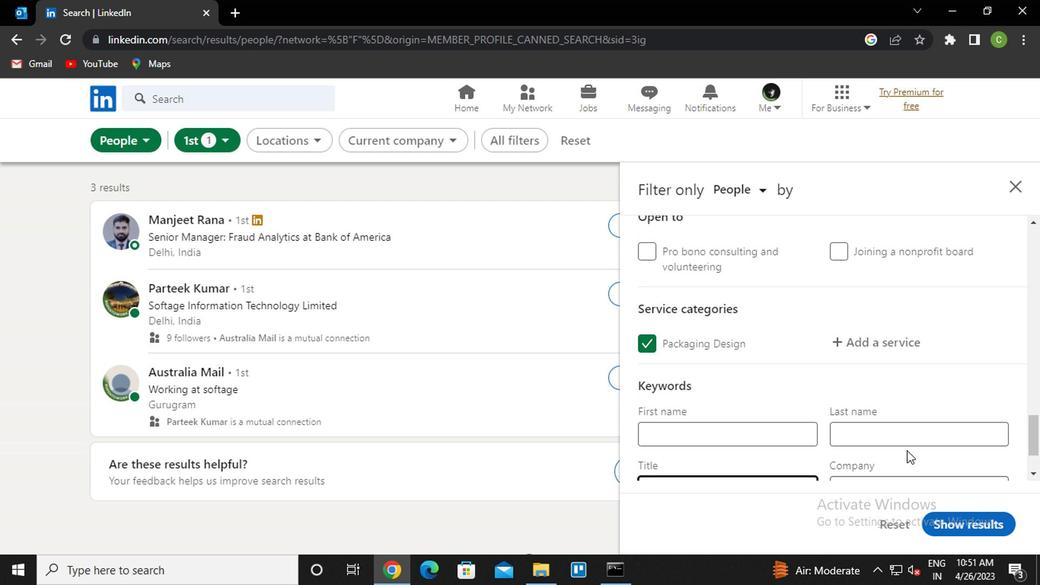 
Action: Mouse scrolled (902, 435) with delta (0, 0)
Screenshot: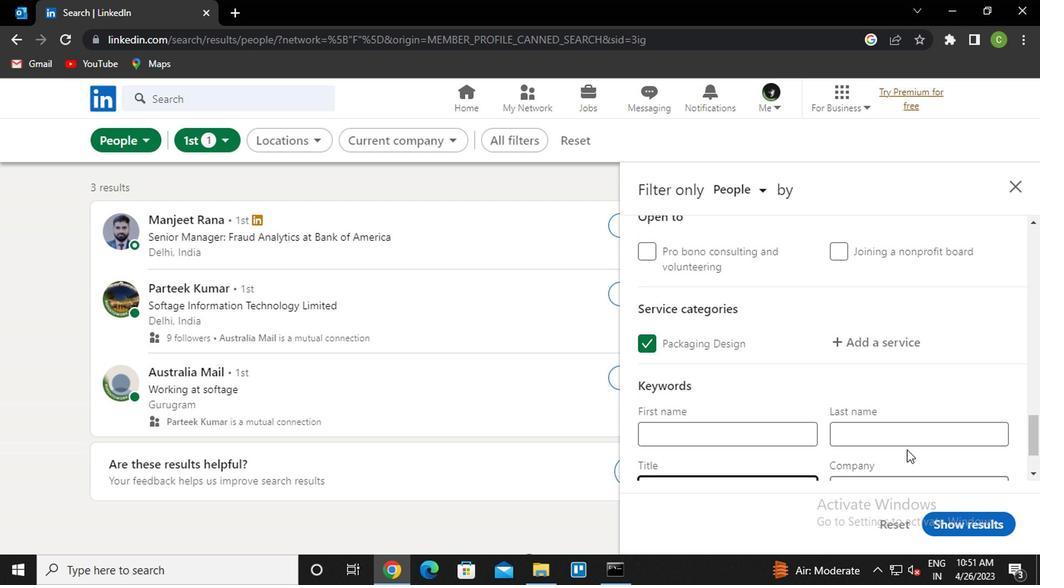 
Action: Mouse moved to (965, 508)
Screenshot: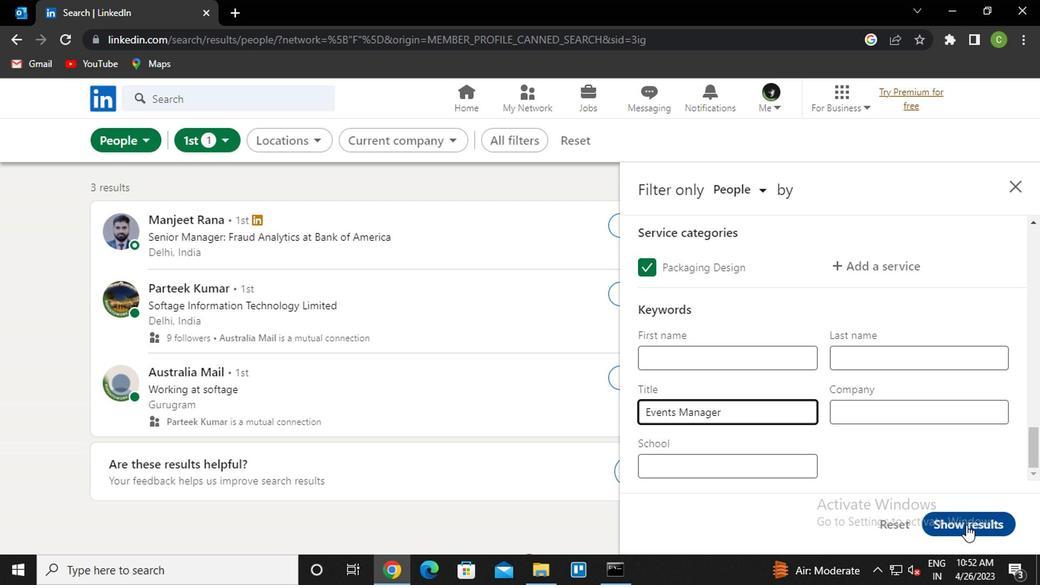 
Action: Mouse pressed left at (965, 508)
Screenshot: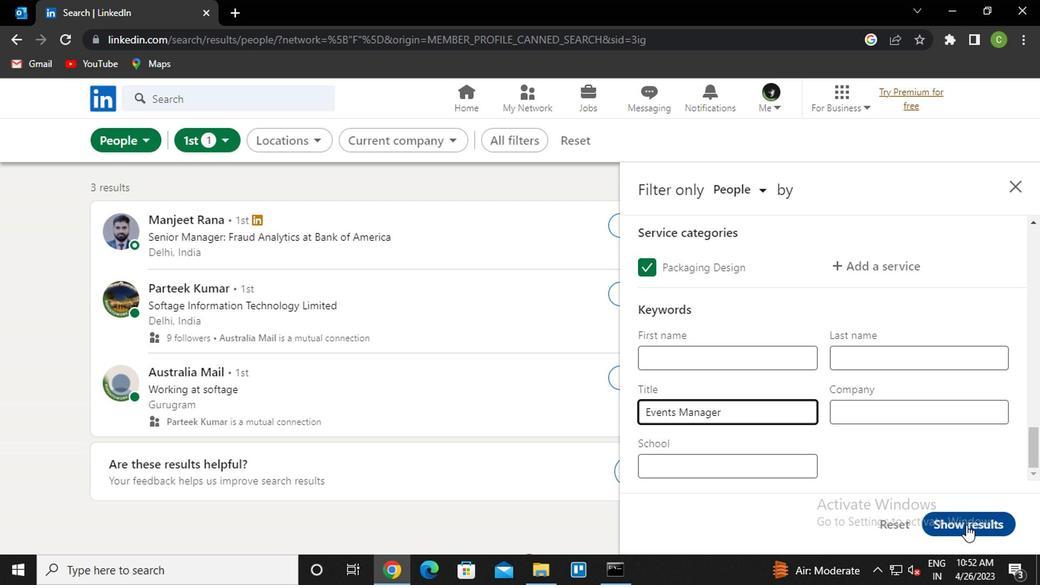
Action: Mouse moved to (748, 470)
Screenshot: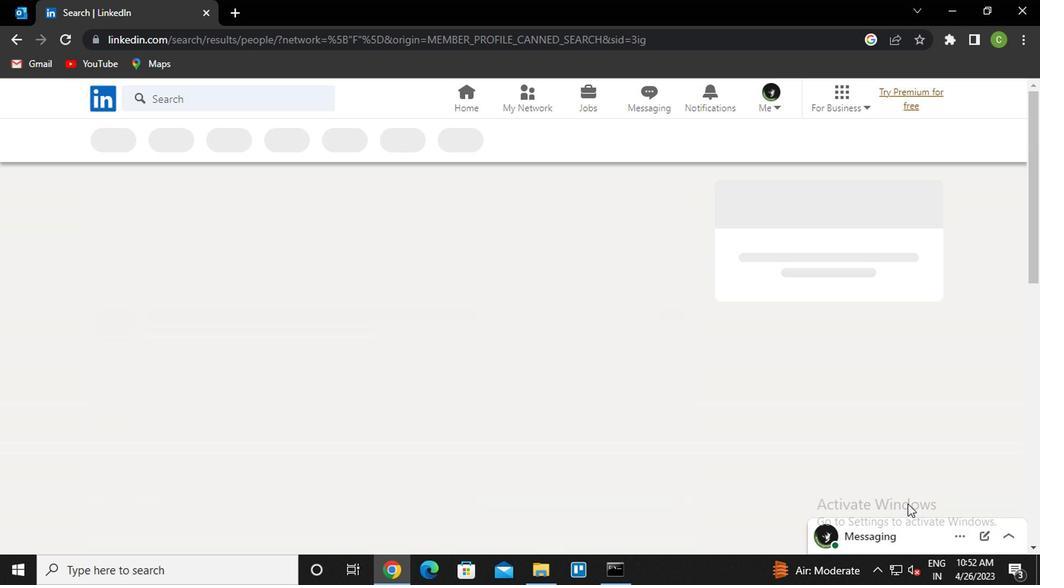 
